 Task: Look for space in Cagliari, Italy from 15th June, 2023 to 21st June, 2023 for 5 adults in price range Rs.14000 to Rs.25000. Place can be entire place with 3 bedrooms having 3 beds and 3 bathrooms. Property type can be house, flat, guest house. Booking option can be shelf check-in. Required host language is English.
Action: Mouse moved to (432, 70)
Screenshot: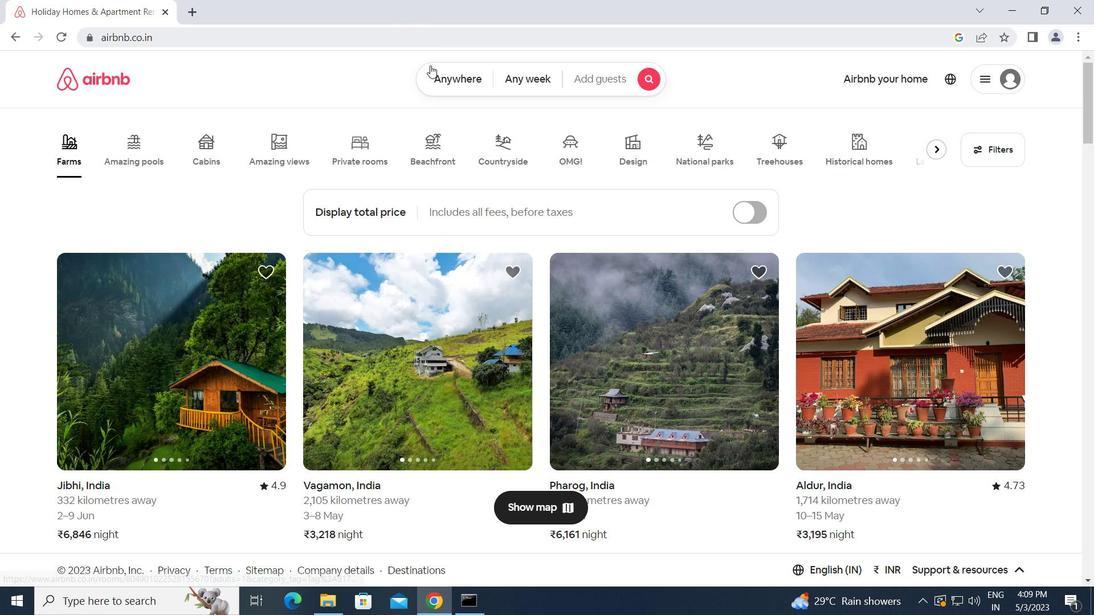 
Action: Mouse pressed left at (432, 70)
Screenshot: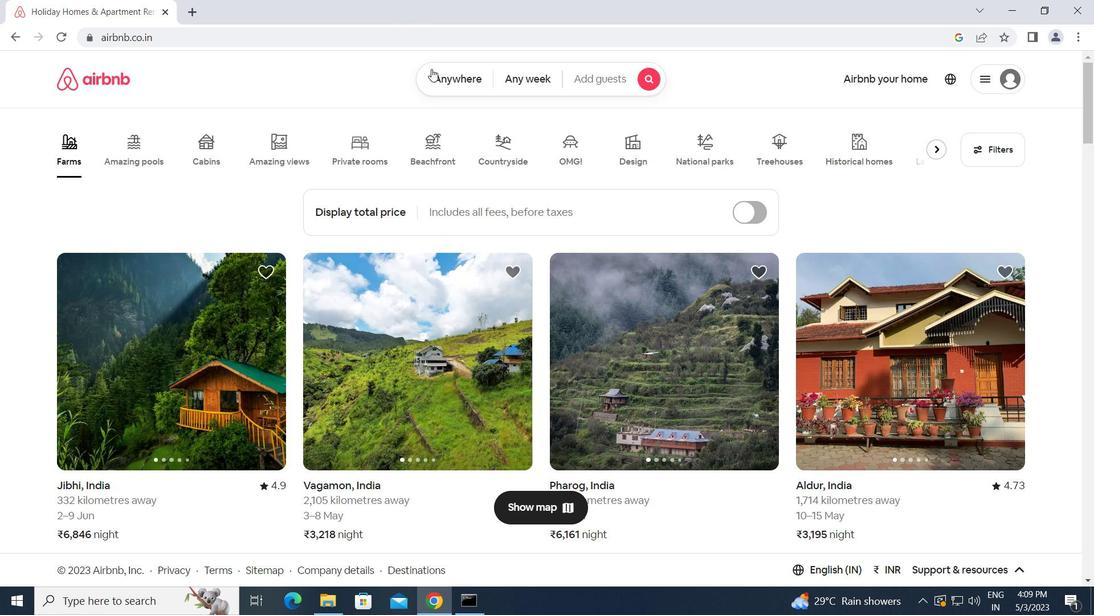 
Action: Mouse moved to (368, 145)
Screenshot: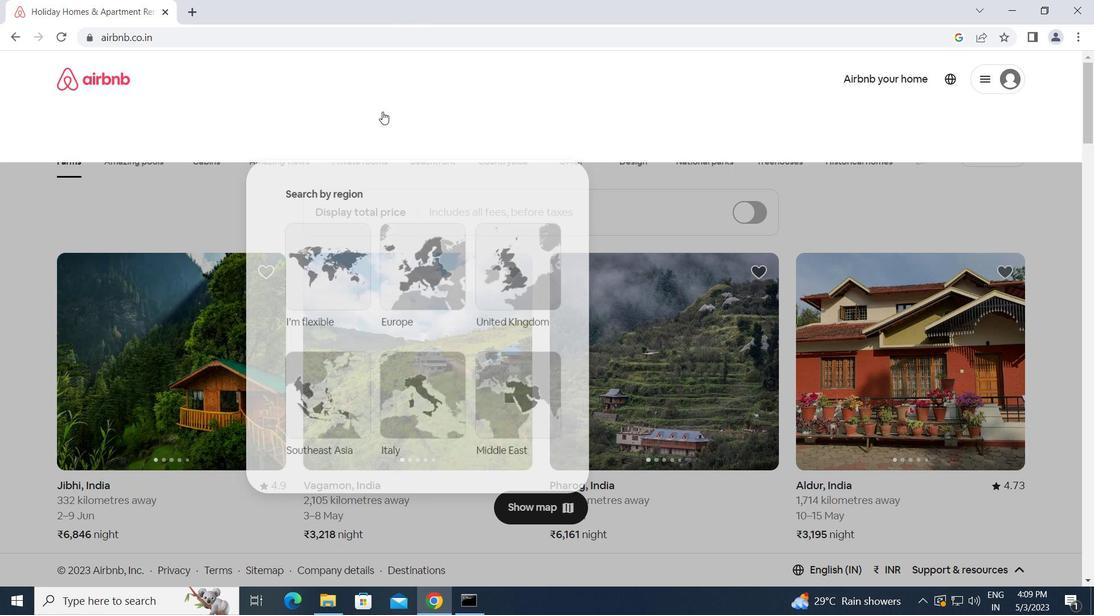 
Action: Mouse pressed left at (368, 145)
Screenshot: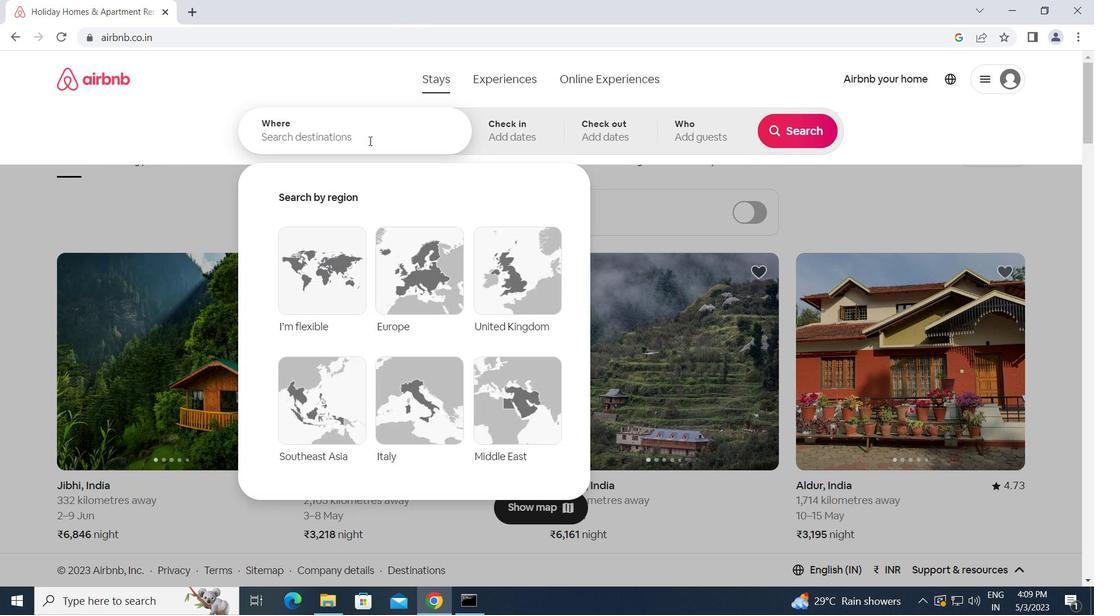 
Action: Mouse moved to (367, 145)
Screenshot: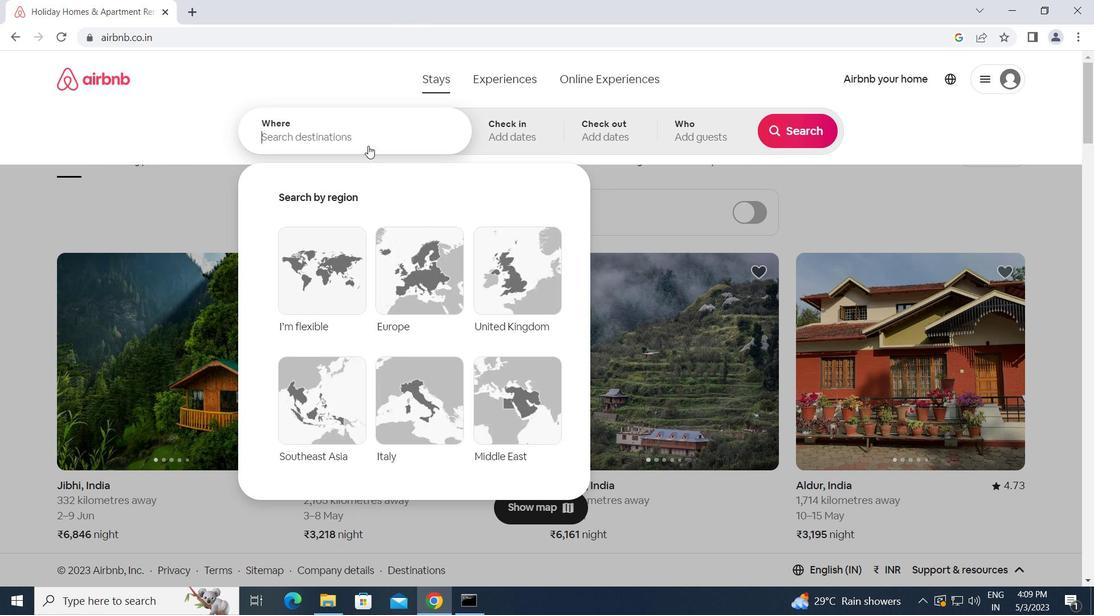 
Action: Key pressed c<Key.caps_lock>agliari,<Key.space><Key.caps_lock>i<Key.caps_lock>taly<Key.enter>
Screenshot: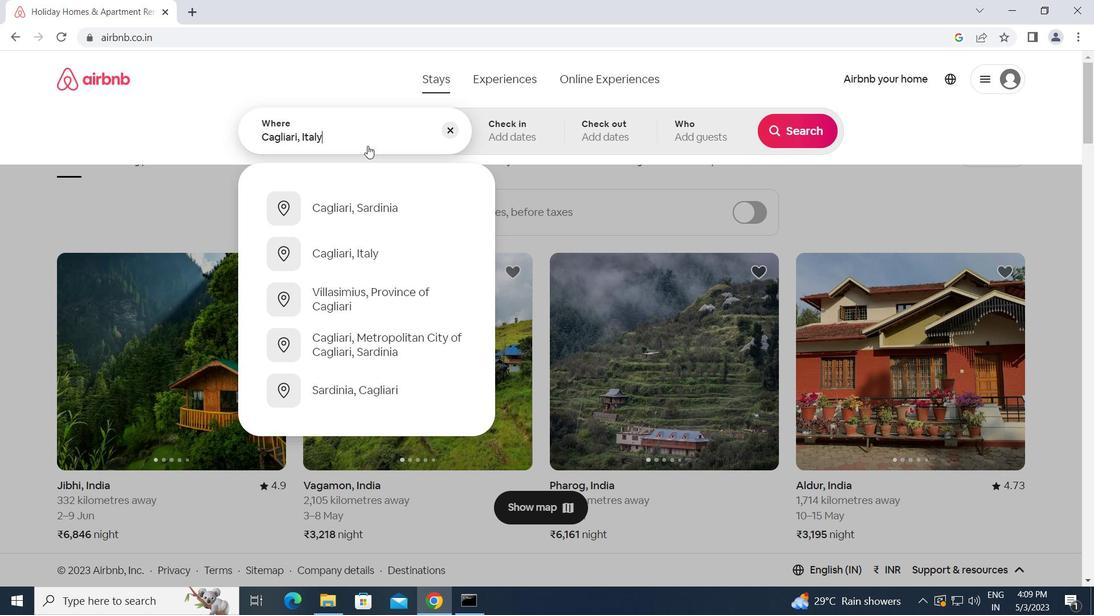 
Action: Mouse moved to (719, 373)
Screenshot: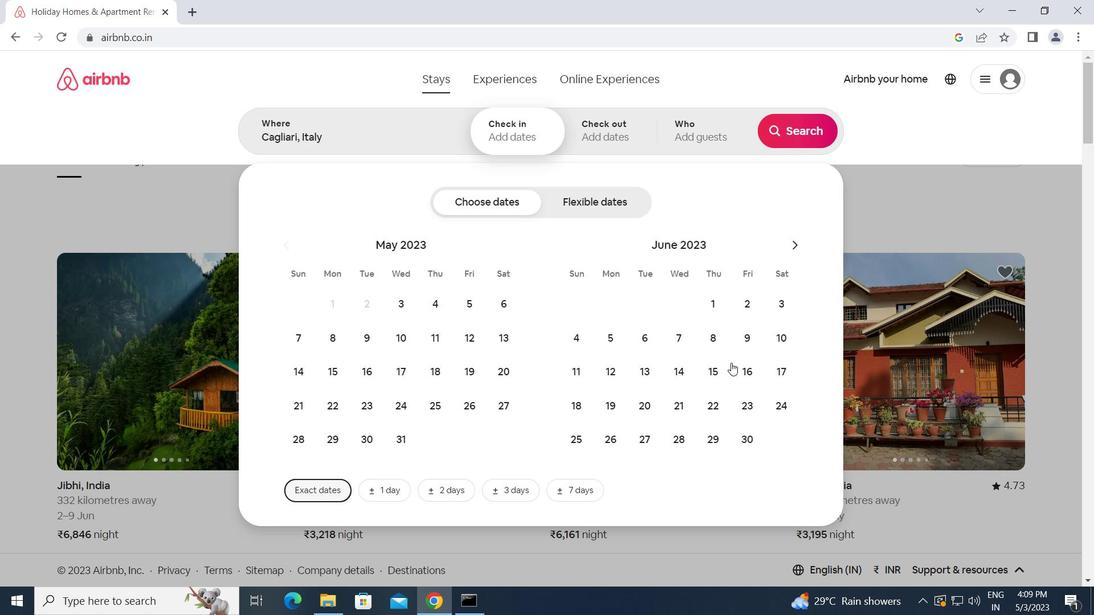 
Action: Mouse pressed left at (719, 373)
Screenshot: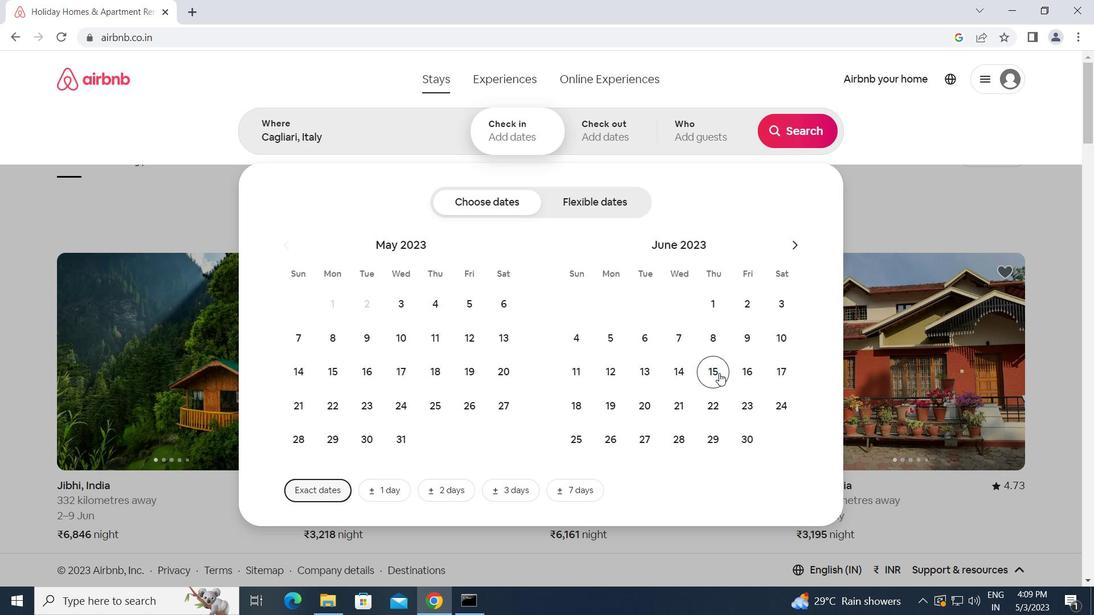 
Action: Mouse moved to (684, 406)
Screenshot: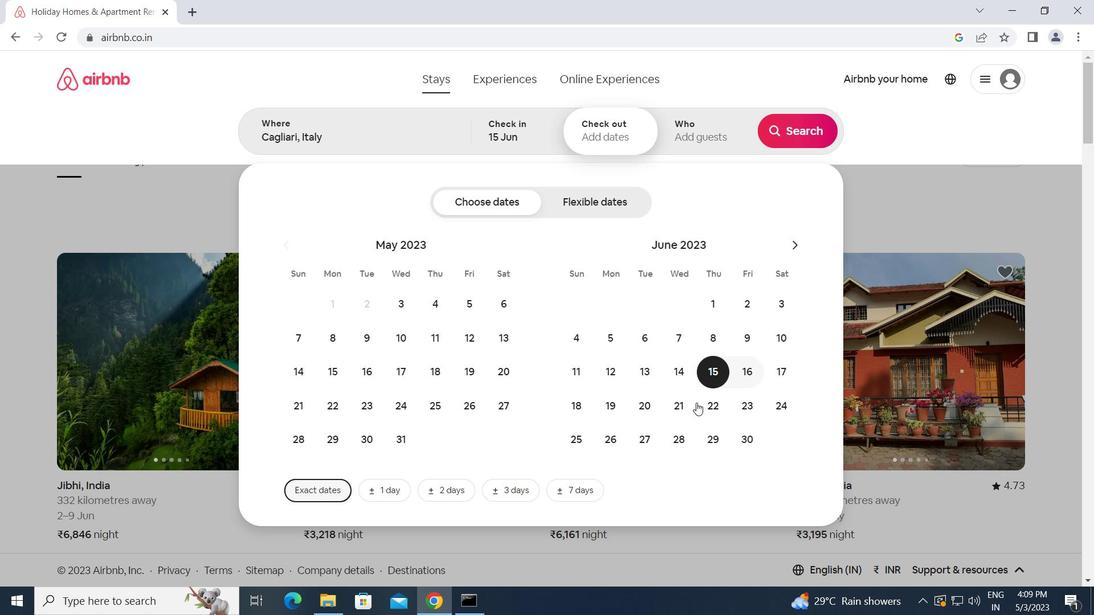 
Action: Mouse pressed left at (684, 406)
Screenshot: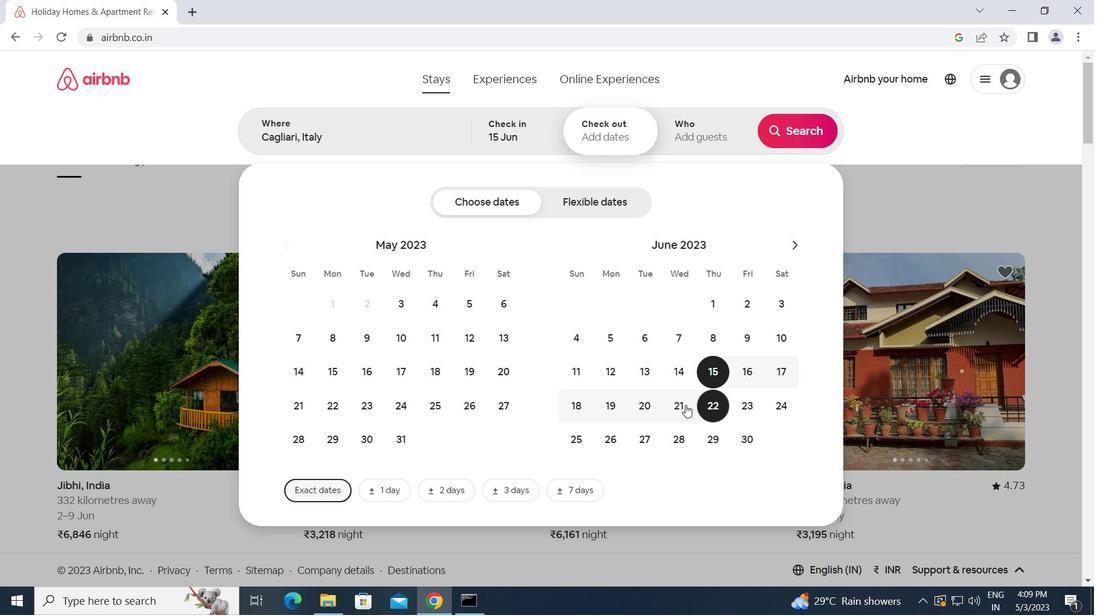
Action: Mouse moved to (716, 144)
Screenshot: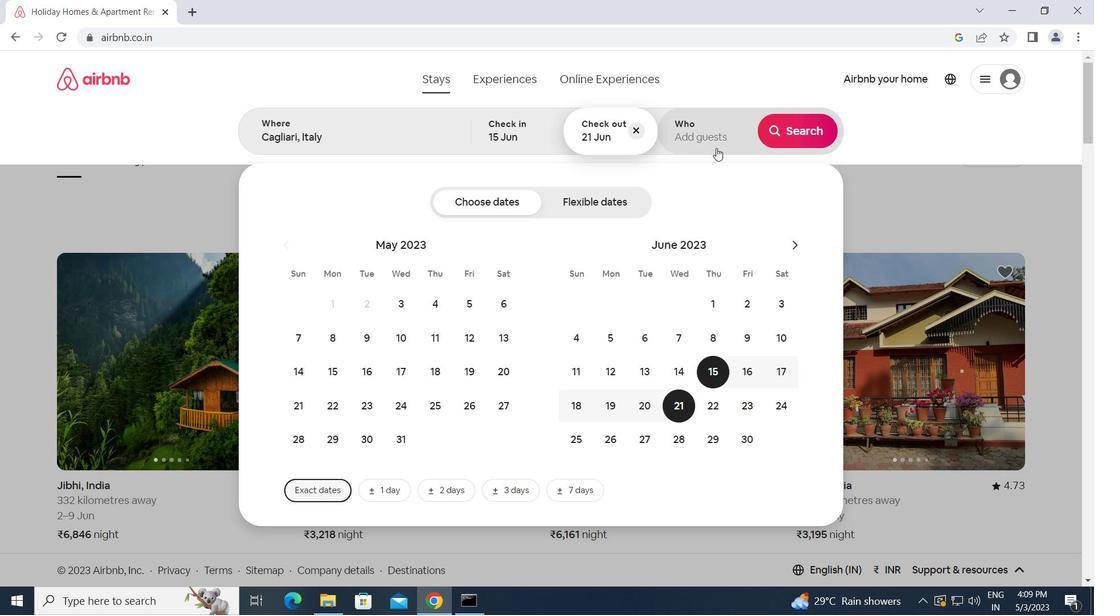 
Action: Mouse pressed left at (716, 144)
Screenshot: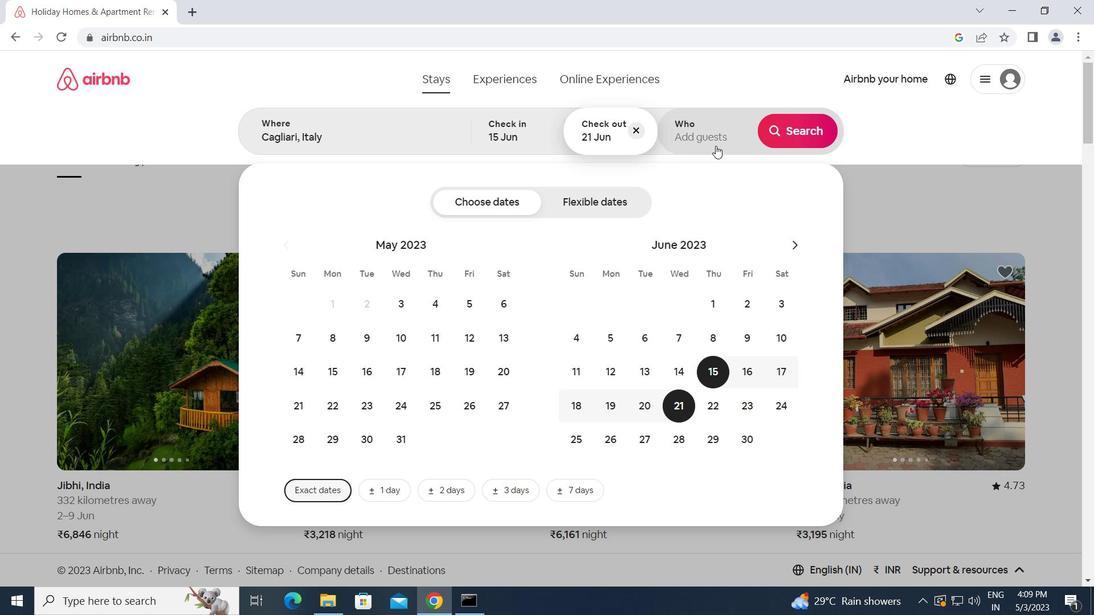 
Action: Mouse moved to (805, 195)
Screenshot: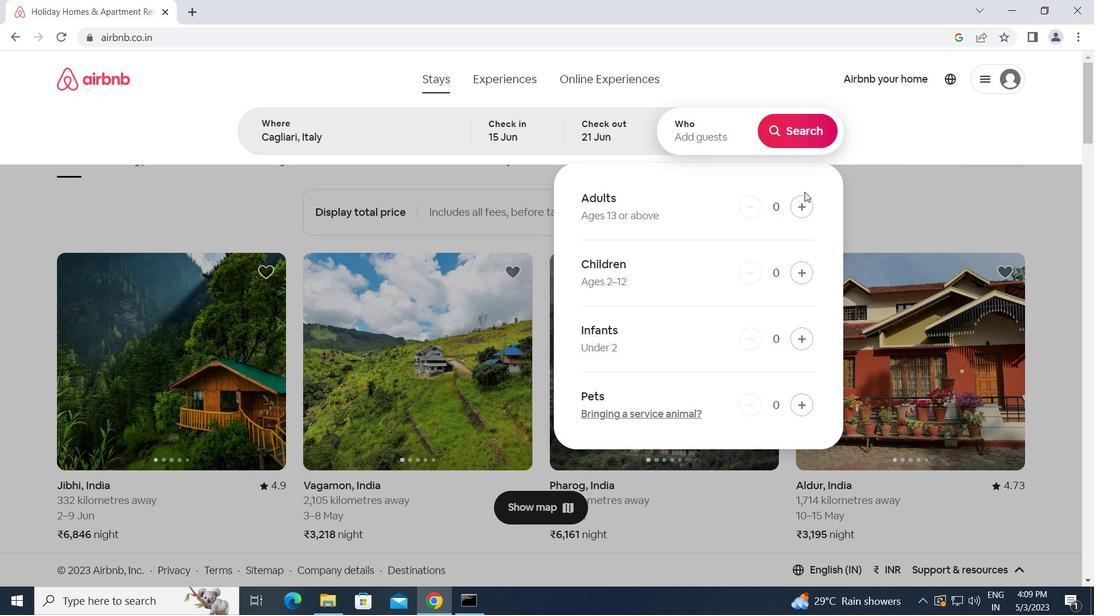 
Action: Mouse pressed left at (805, 195)
Screenshot: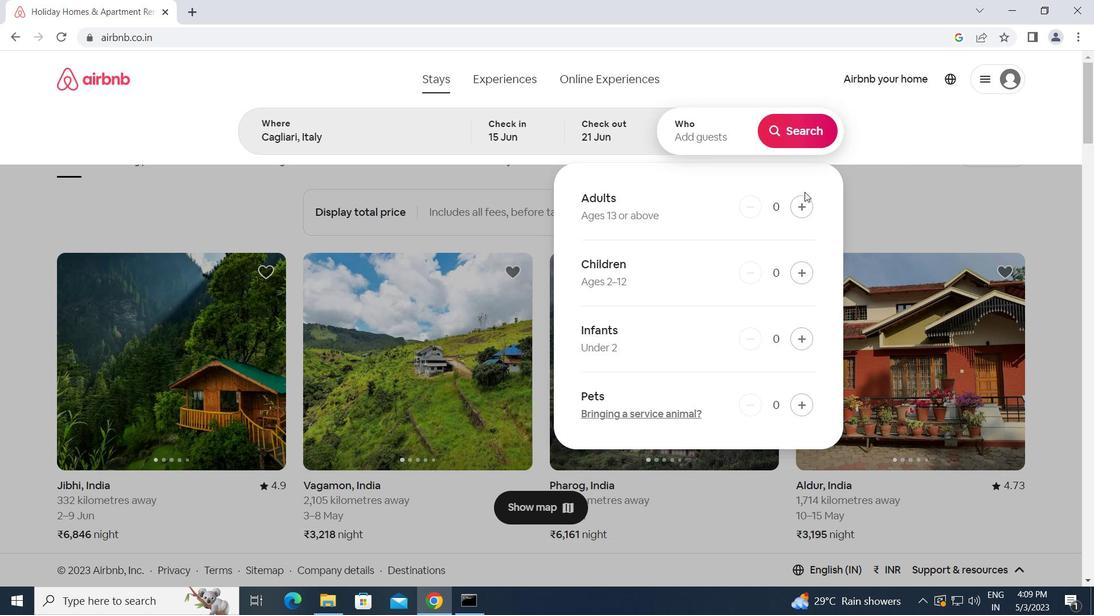 
Action: Mouse moved to (805, 205)
Screenshot: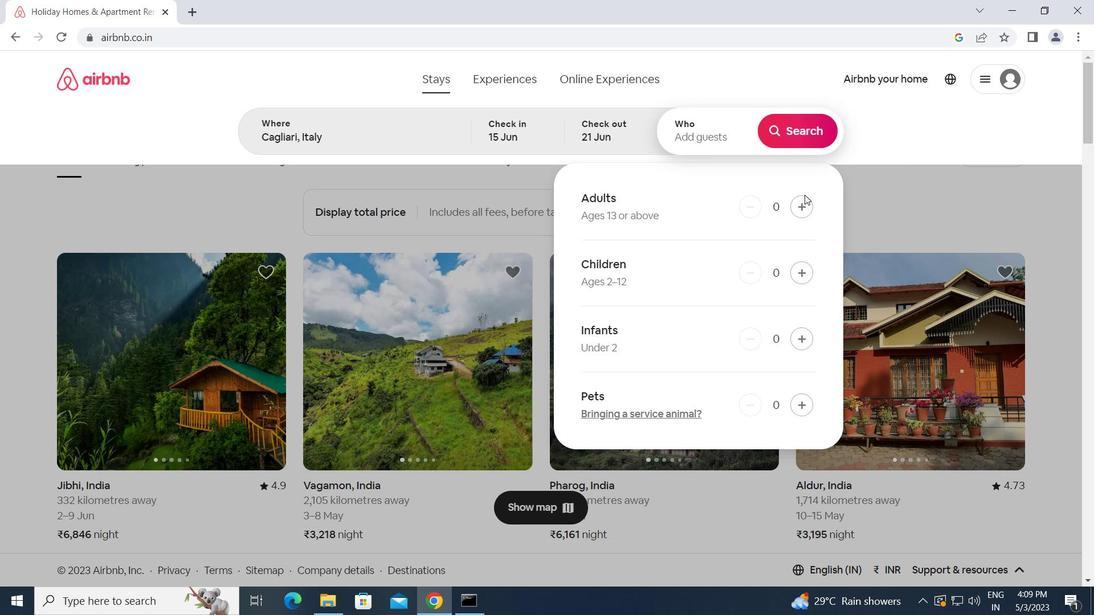
Action: Mouse pressed left at (805, 205)
Screenshot: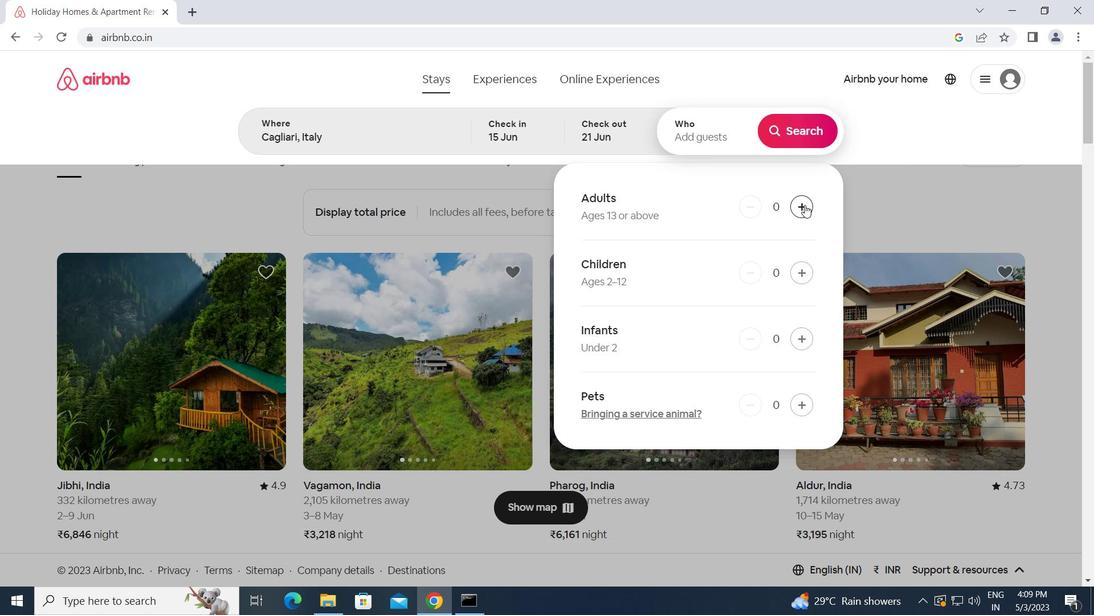 
Action: Mouse pressed left at (805, 205)
Screenshot: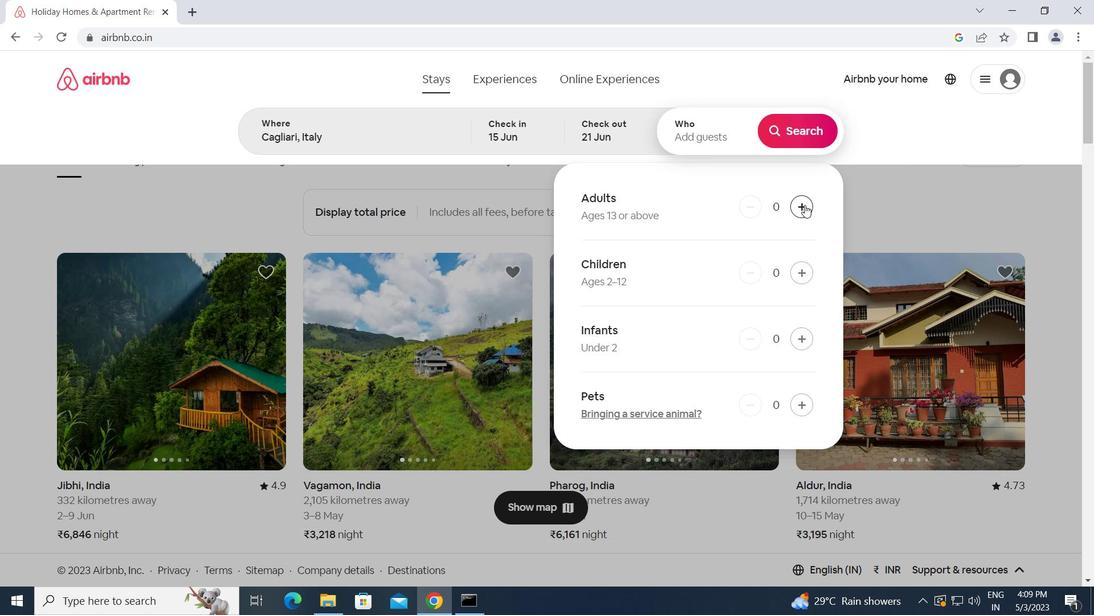 
Action: Mouse pressed left at (805, 205)
Screenshot: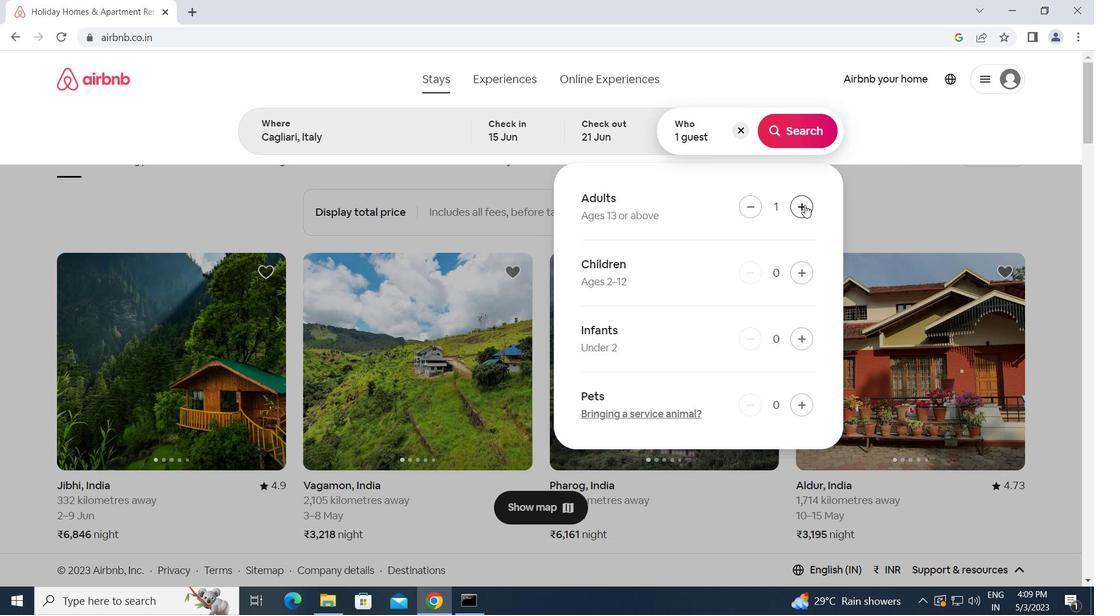
Action: Mouse pressed left at (805, 205)
Screenshot: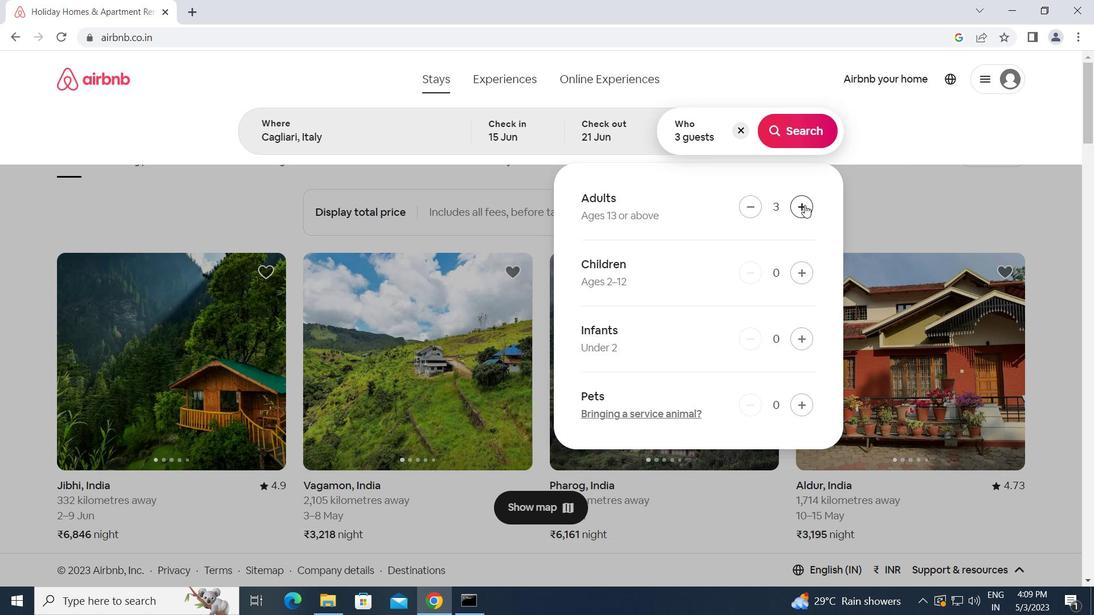 
Action: Mouse pressed left at (805, 205)
Screenshot: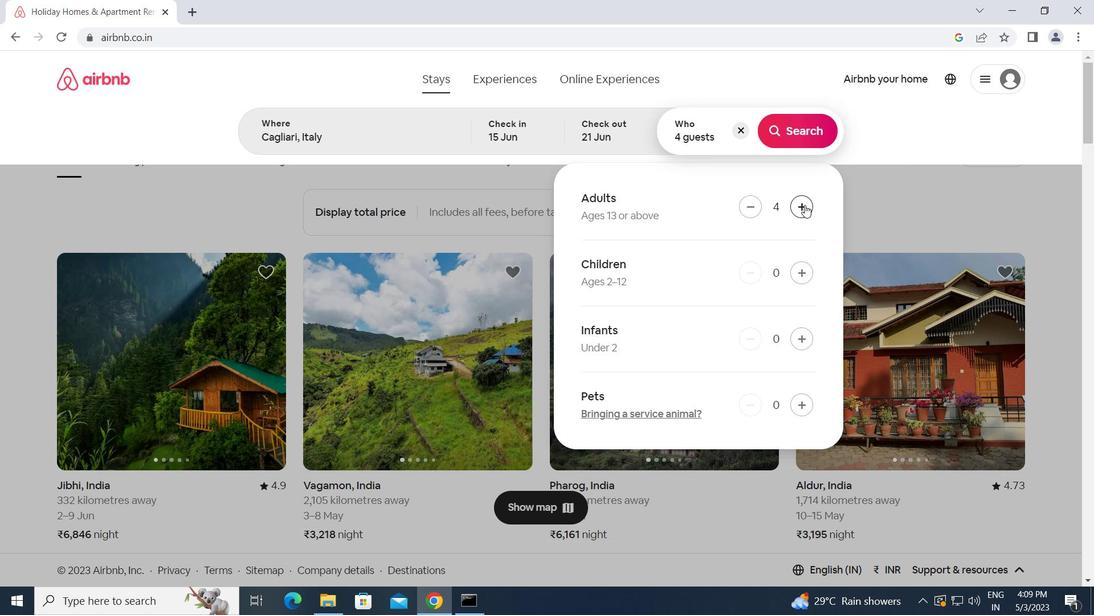 
Action: Mouse moved to (797, 136)
Screenshot: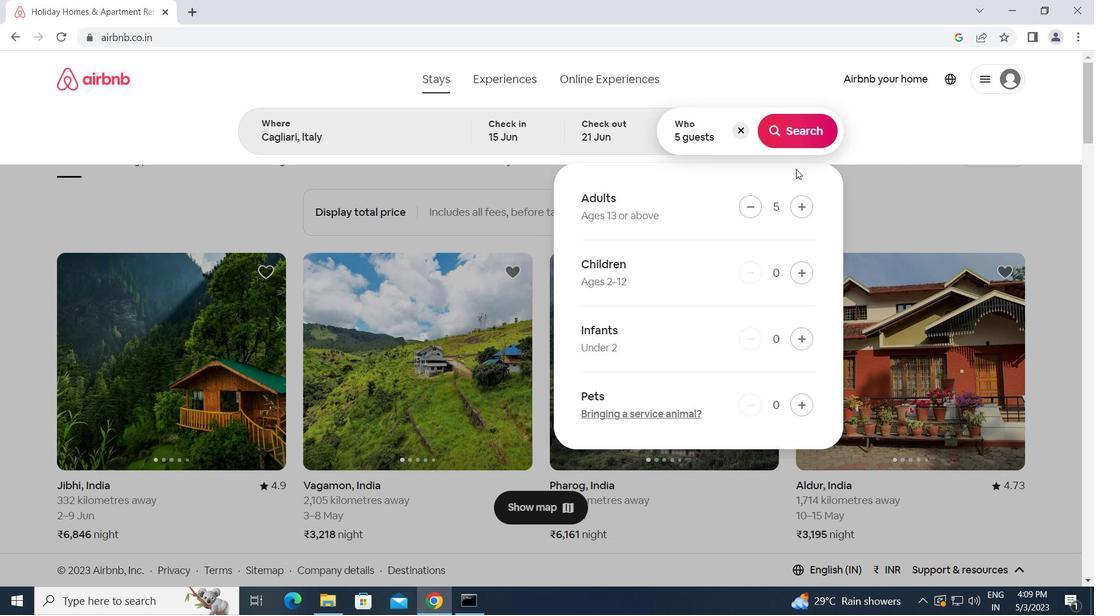 
Action: Mouse pressed left at (797, 136)
Screenshot: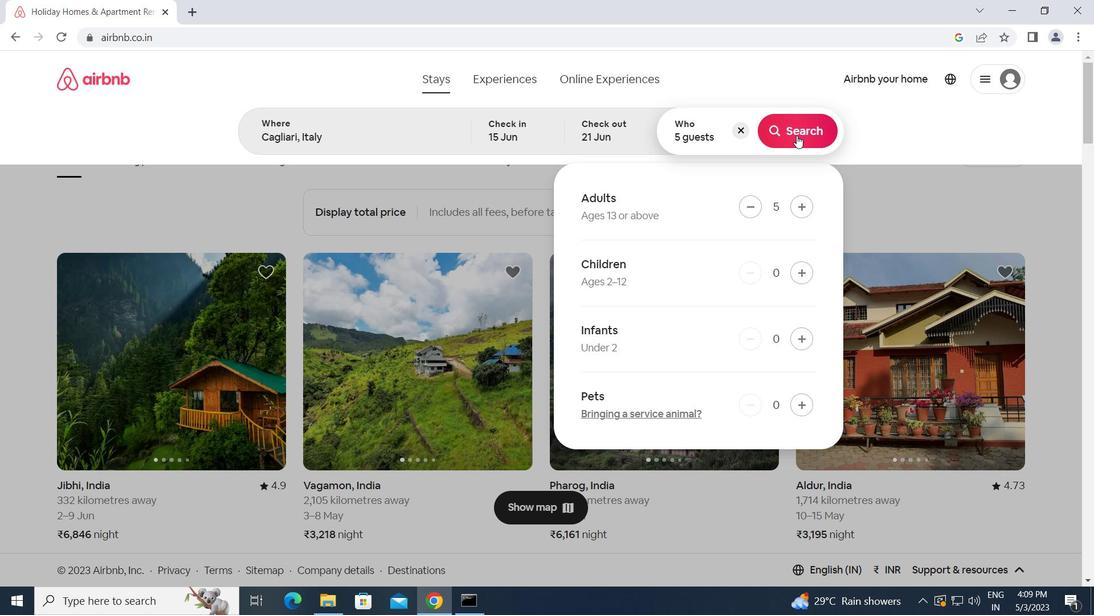 
Action: Mouse moved to (1033, 139)
Screenshot: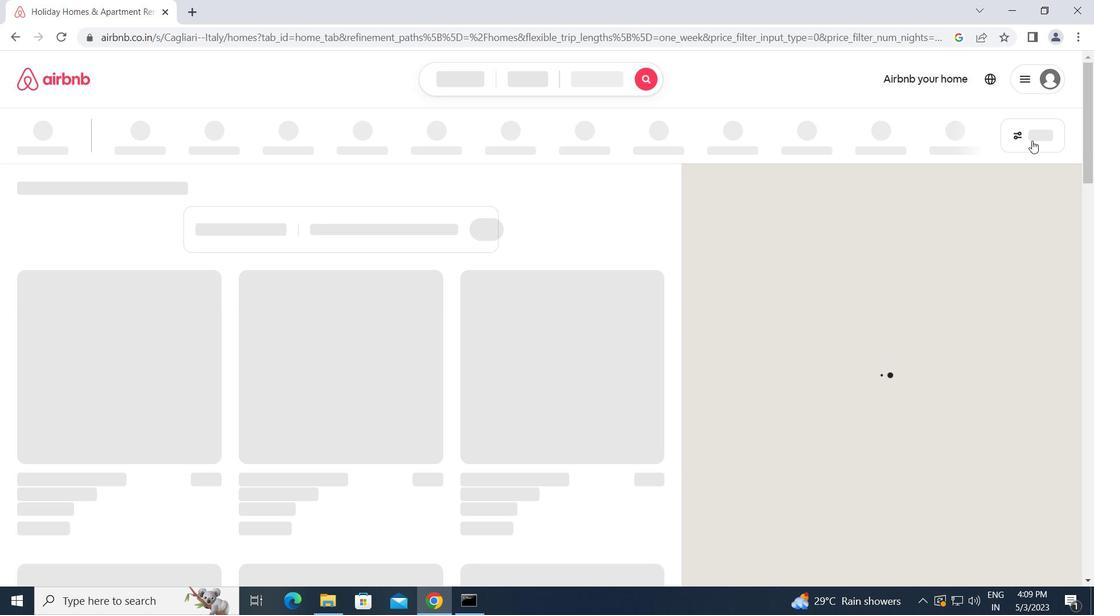 
Action: Mouse pressed left at (1033, 139)
Screenshot: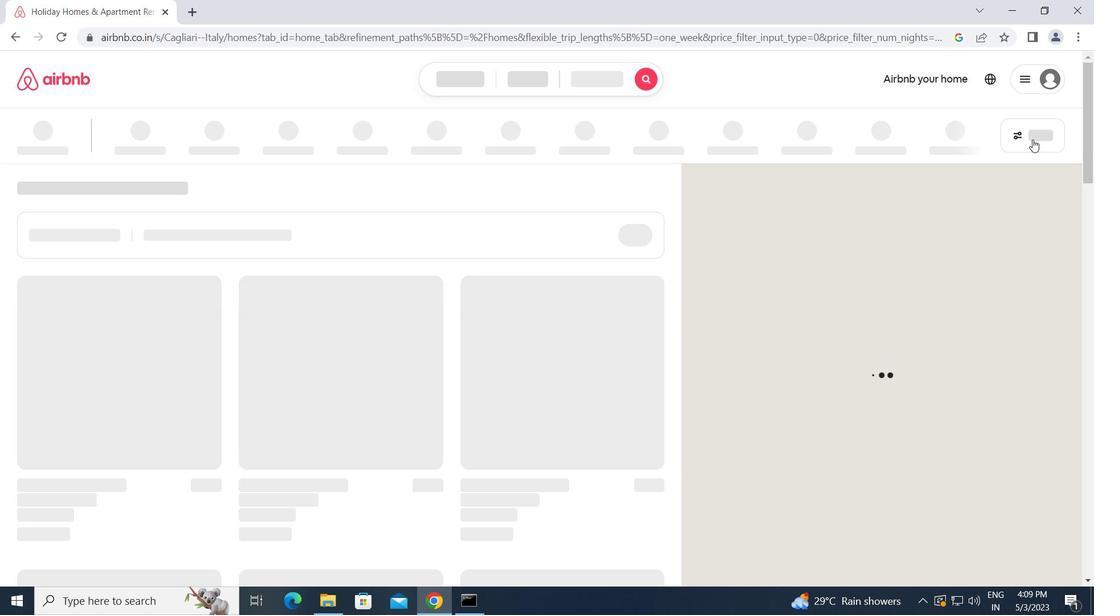 
Action: Mouse moved to (359, 320)
Screenshot: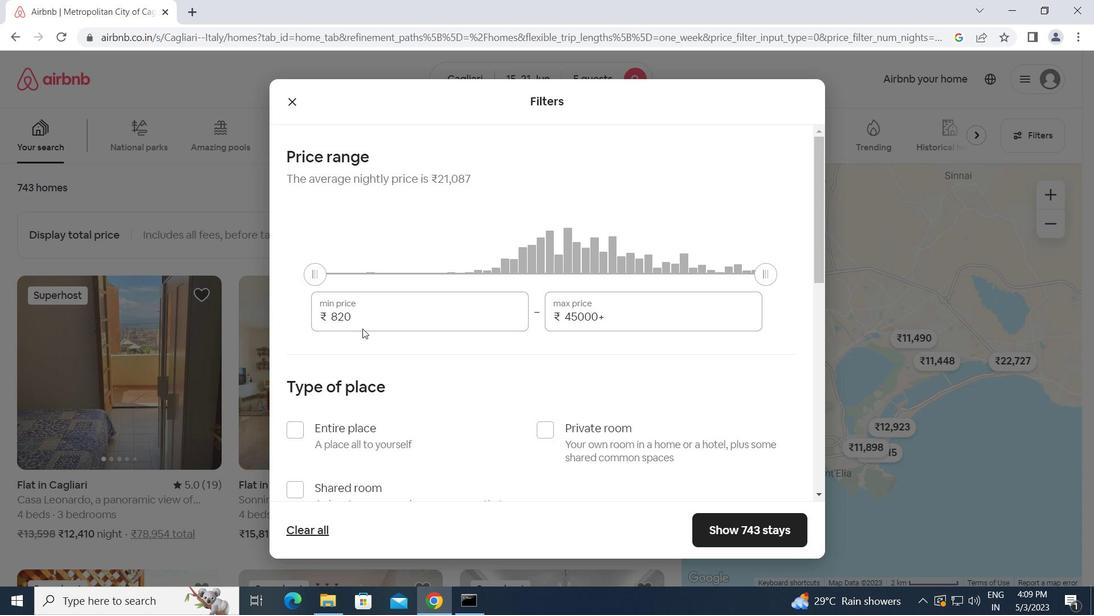 
Action: Mouse pressed left at (359, 320)
Screenshot: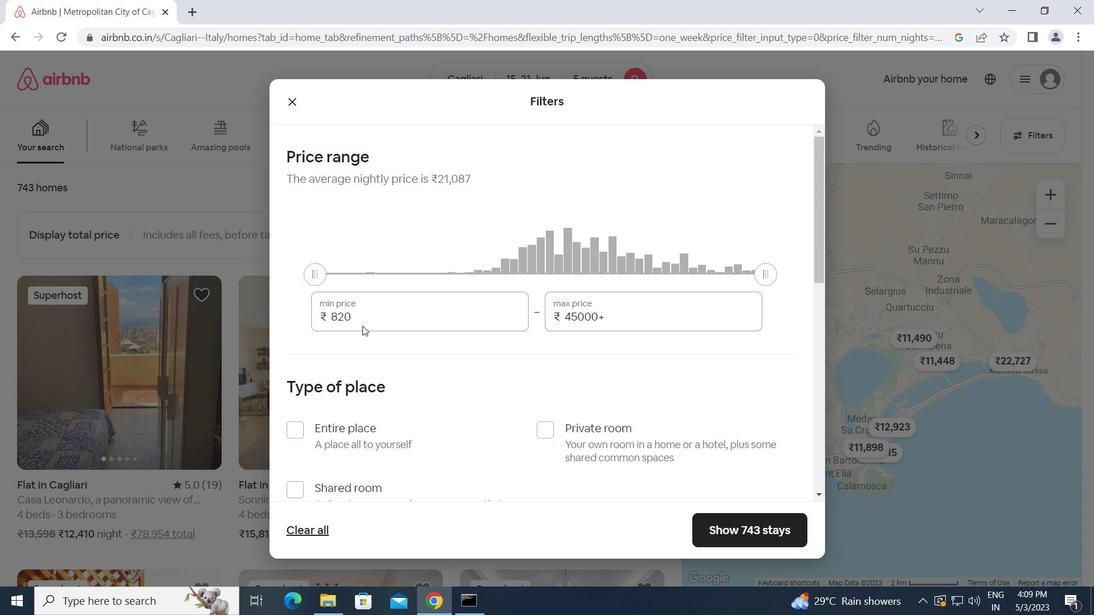 
Action: Mouse moved to (186, 295)
Screenshot: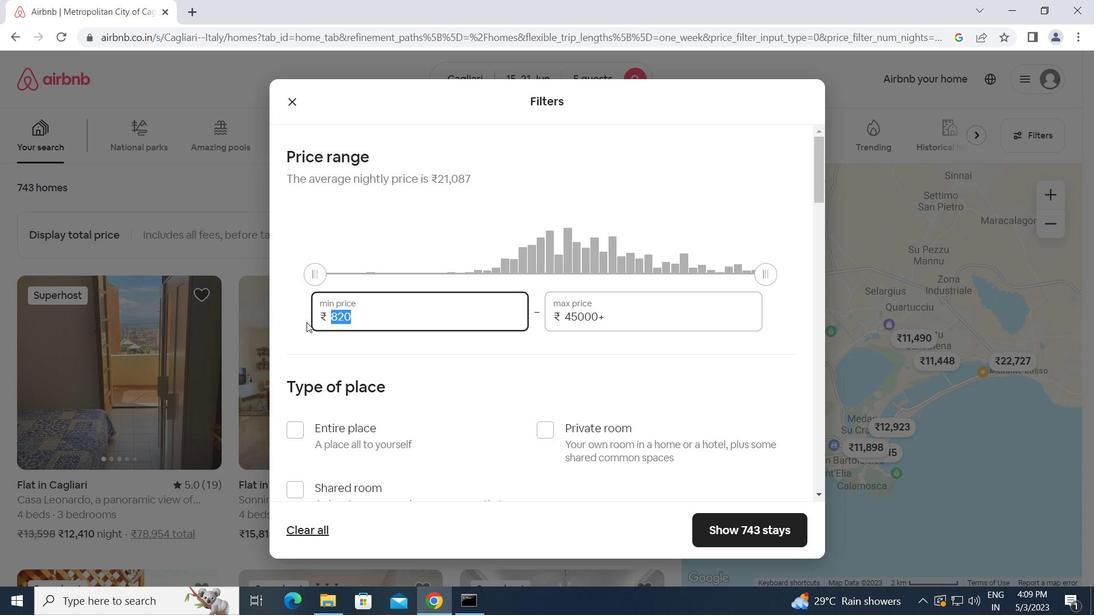 
Action: Key pressed 14000<Key.tab>25000
Screenshot: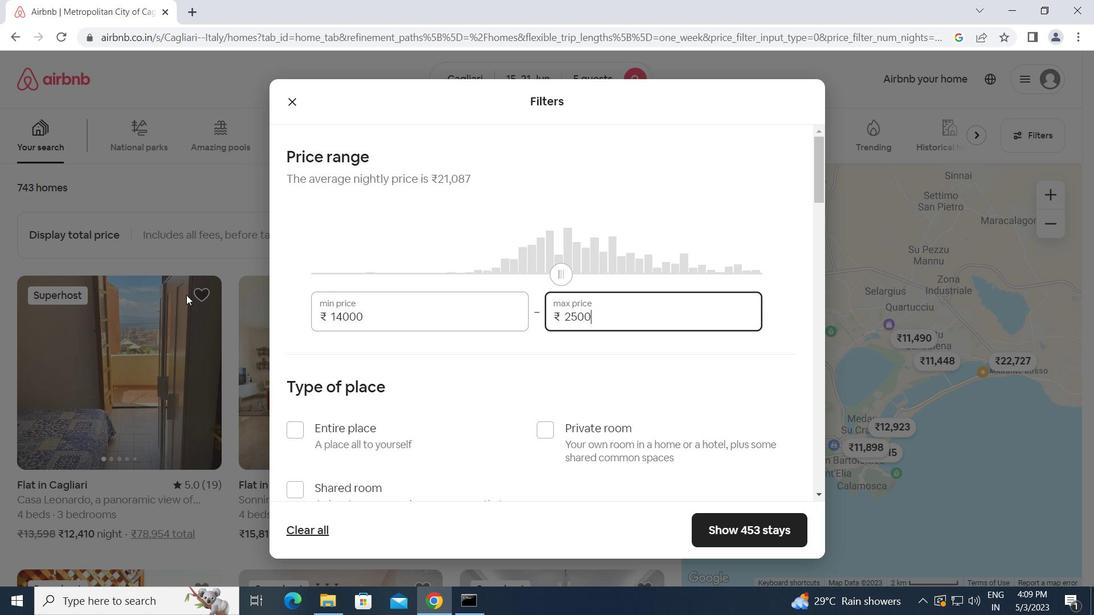 
Action: Mouse moved to (303, 429)
Screenshot: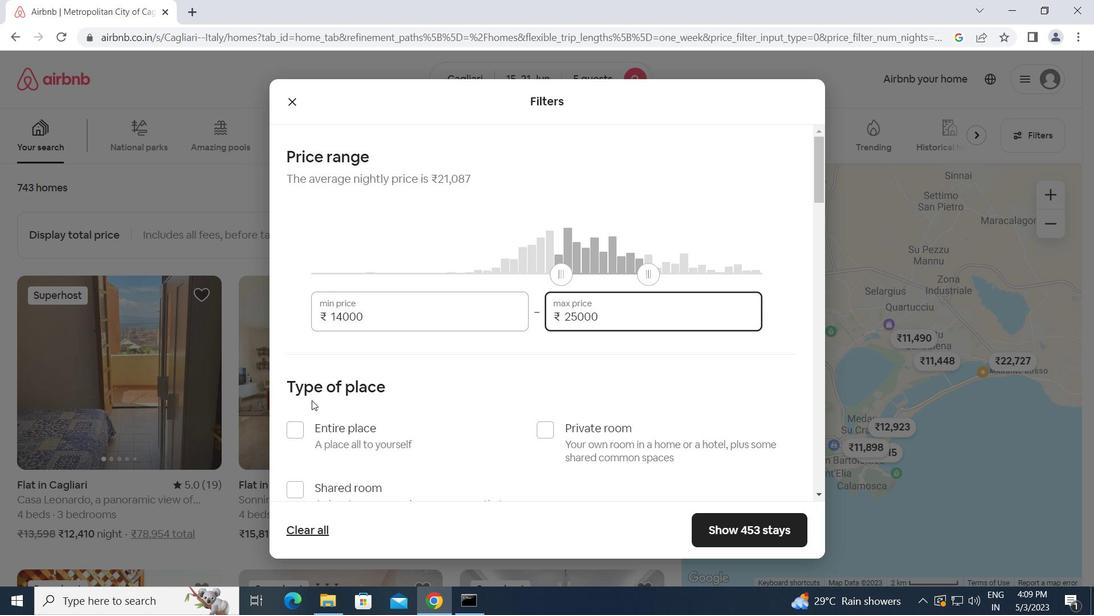 
Action: Mouse pressed left at (303, 429)
Screenshot: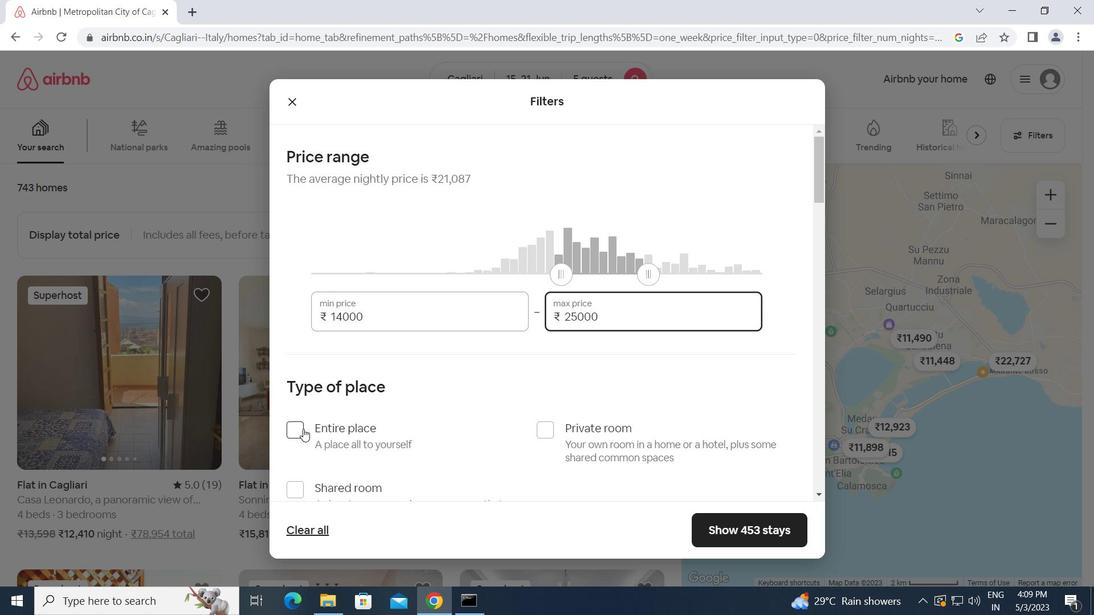 
Action: Mouse moved to (498, 401)
Screenshot: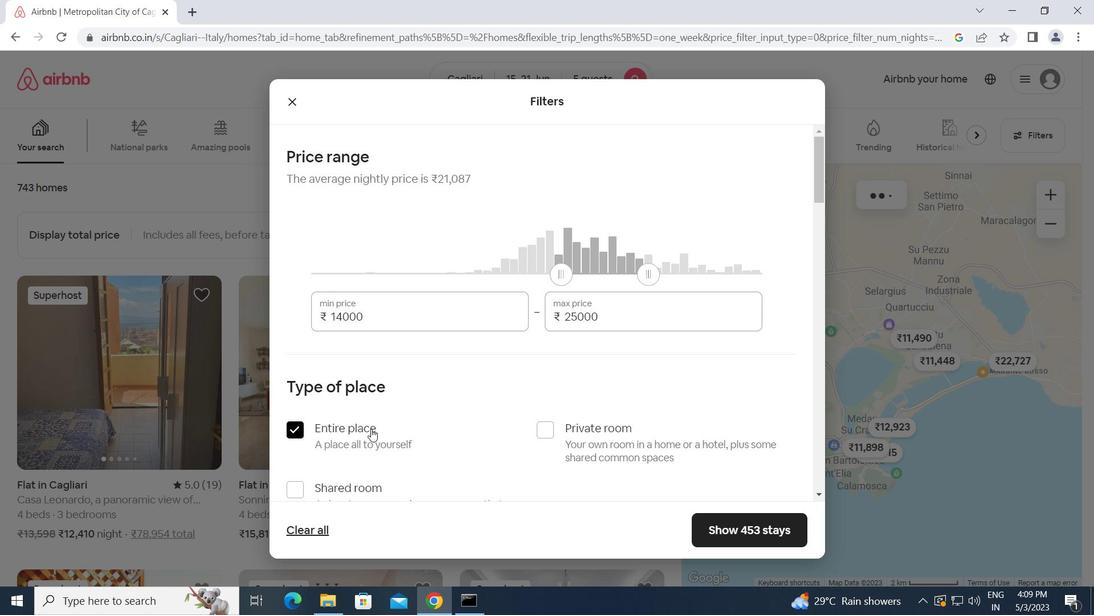 
Action: Mouse scrolled (498, 400) with delta (0, 0)
Screenshot: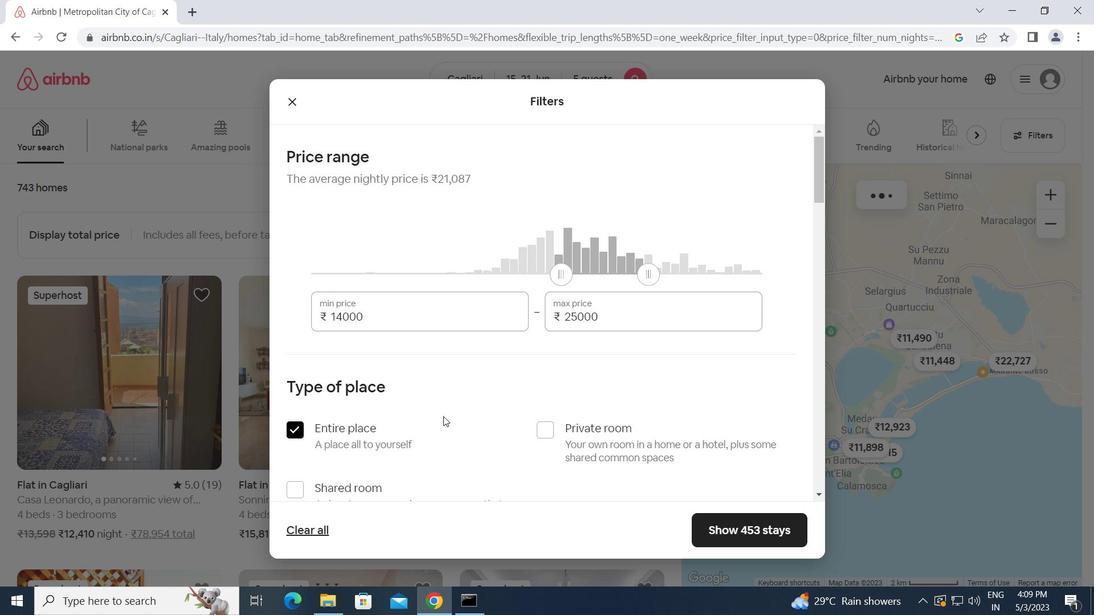 
Action: Mouse scrolled (498, 400) with delta (0, 0)
Screenshot: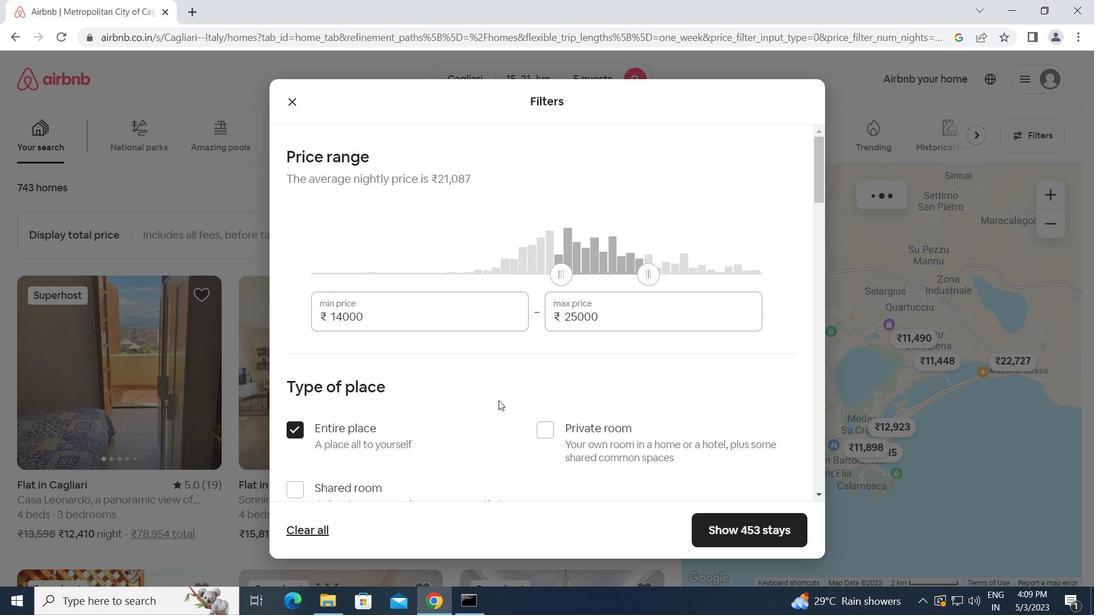 
Action: Mouse scrolled (498, 400) with delta (0, 0)
Screenshot: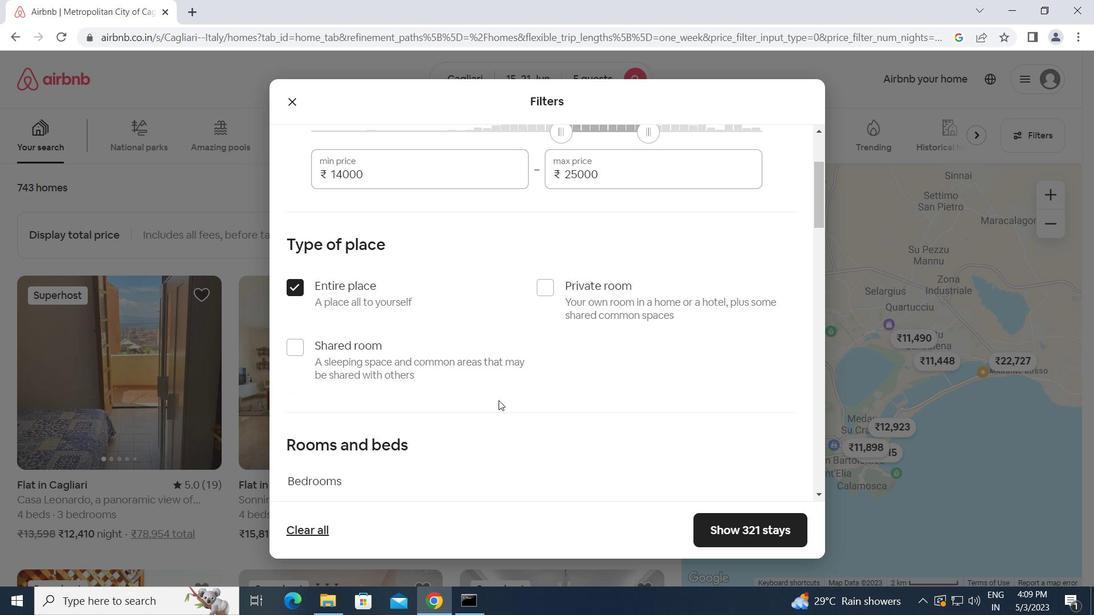 
Action: Mouse scrolled (498, 400) with delta (0, 0)
Screenshot: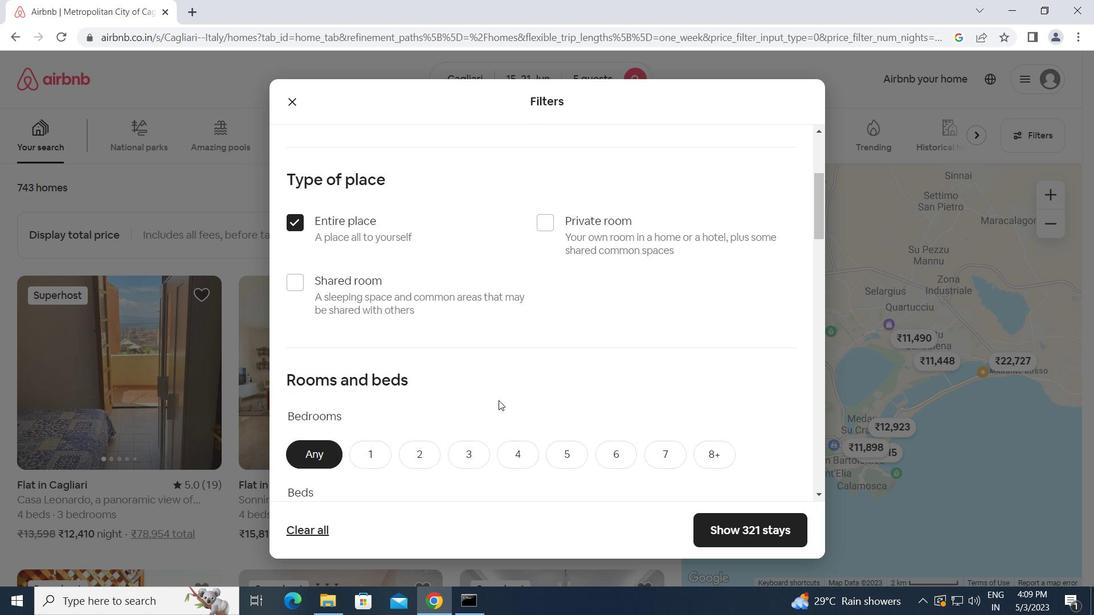 
Action: Mouse scrolled (498, 400) with delta (0, 0)
Screenshot: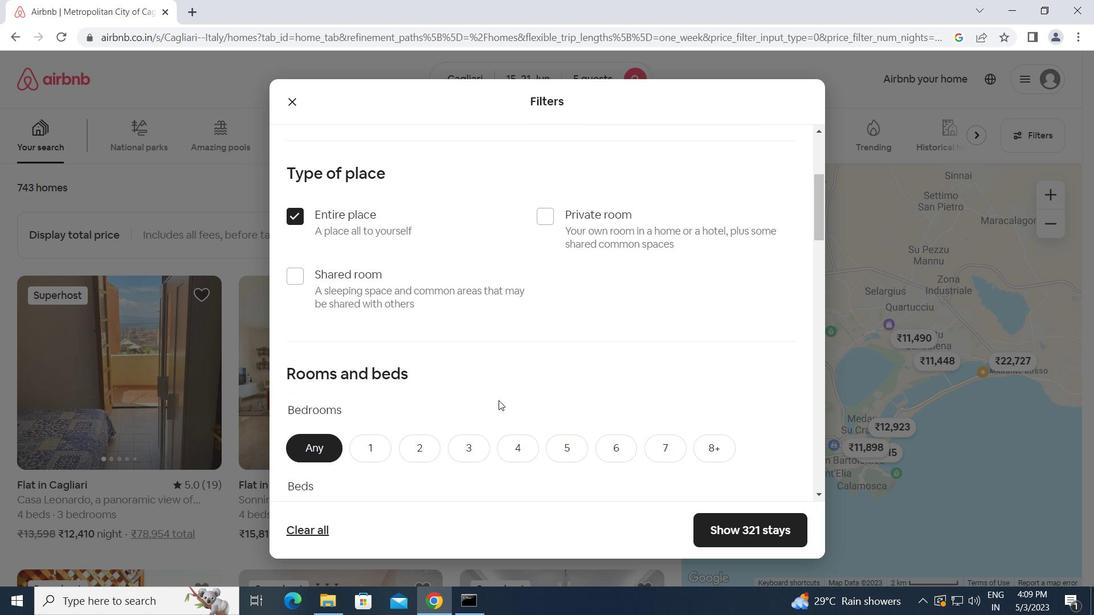 
Action: Mouse moved to (472, 305)
Screenshot: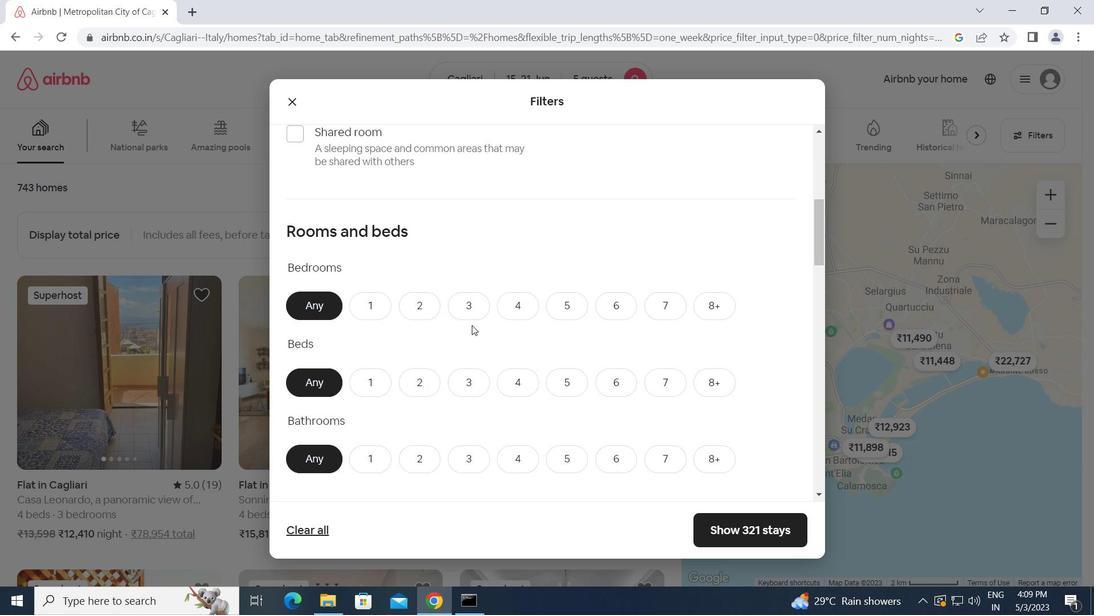 
Action: Mouse pressed left at (472, 305)
Screenshot: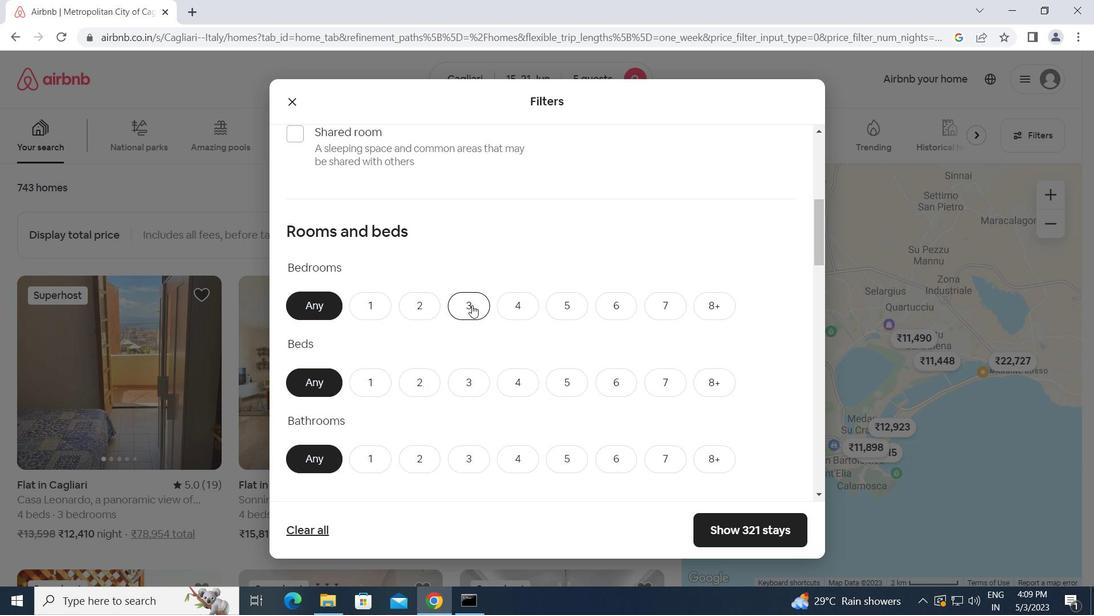 
Action: Mouse moved to (459, 380)
Screenshot: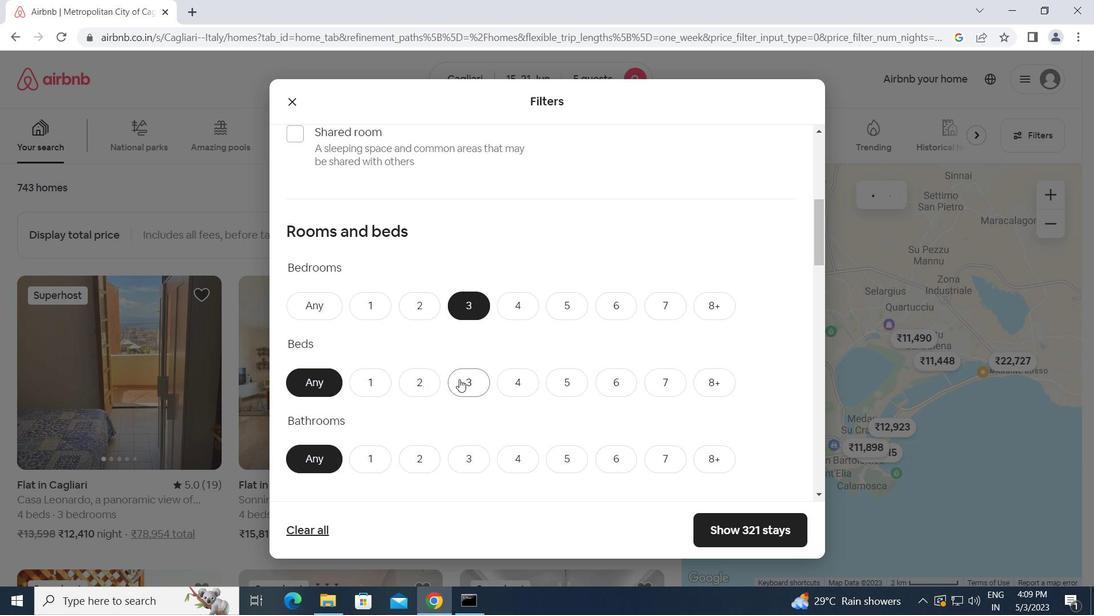 
Action: Mouse pressed left at (459, 380)
Screenshot: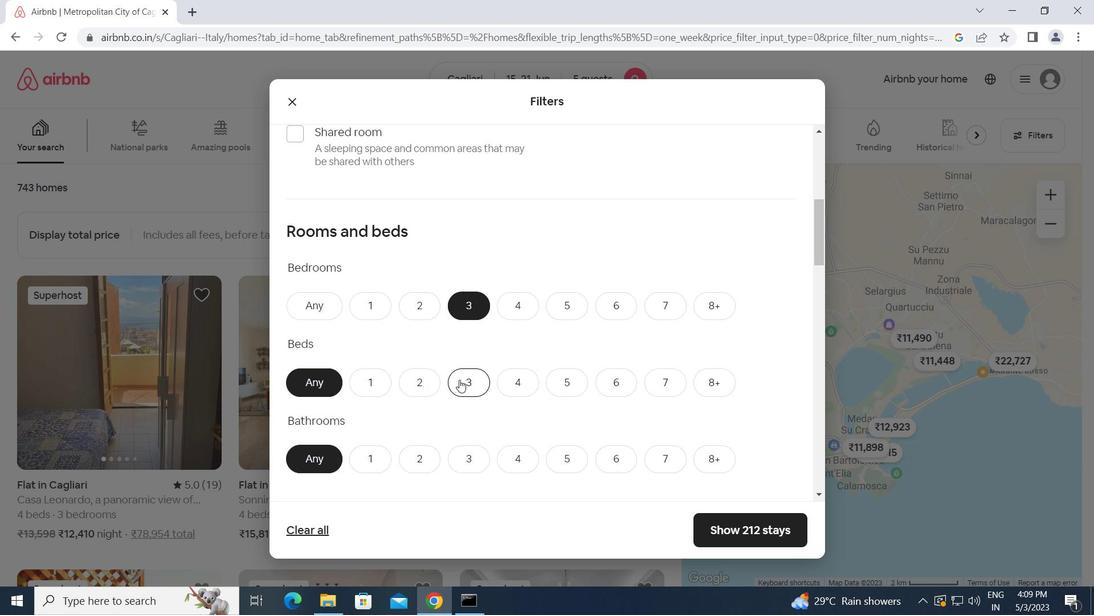 
Action: Mouse moved to (471, 459)
Screenshot: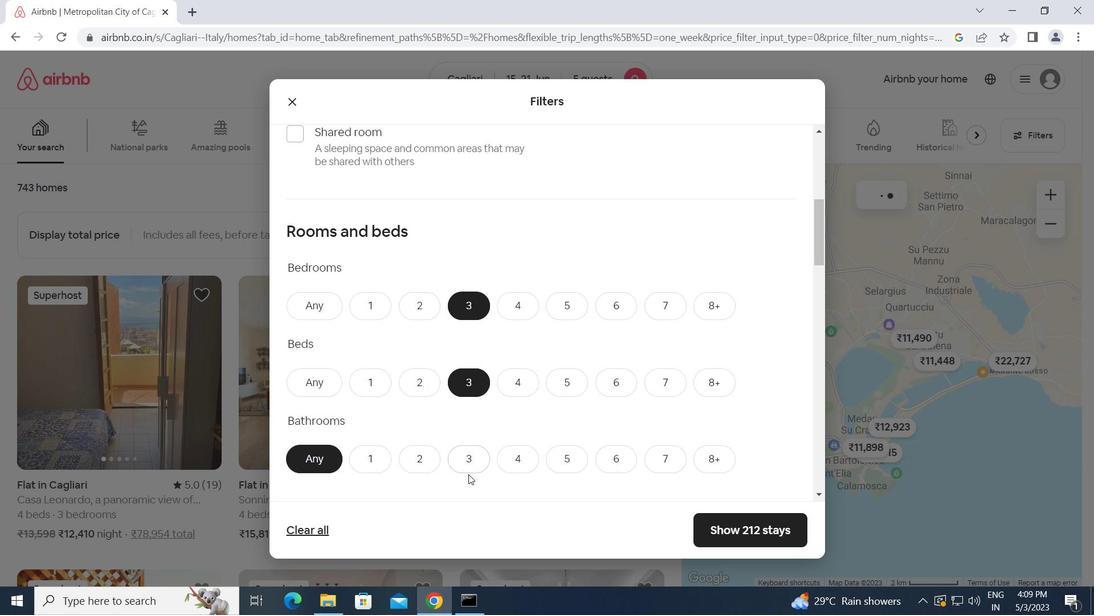 
Action: Mouse pressed left at (471, 459)
Screenshot: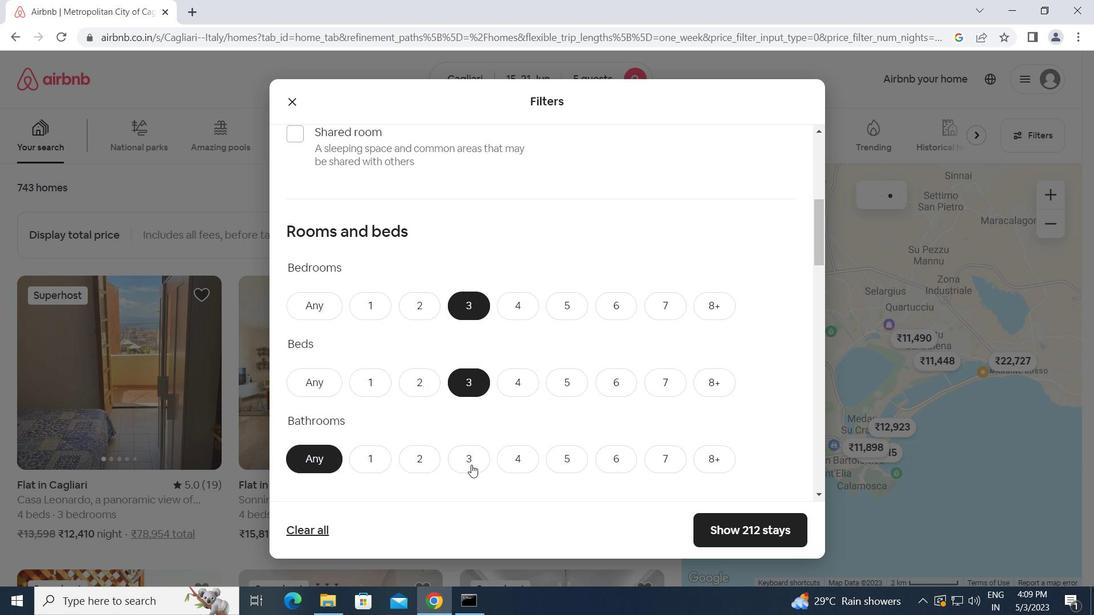 
Action: Mouse moved to (471, 459)
Screenshot: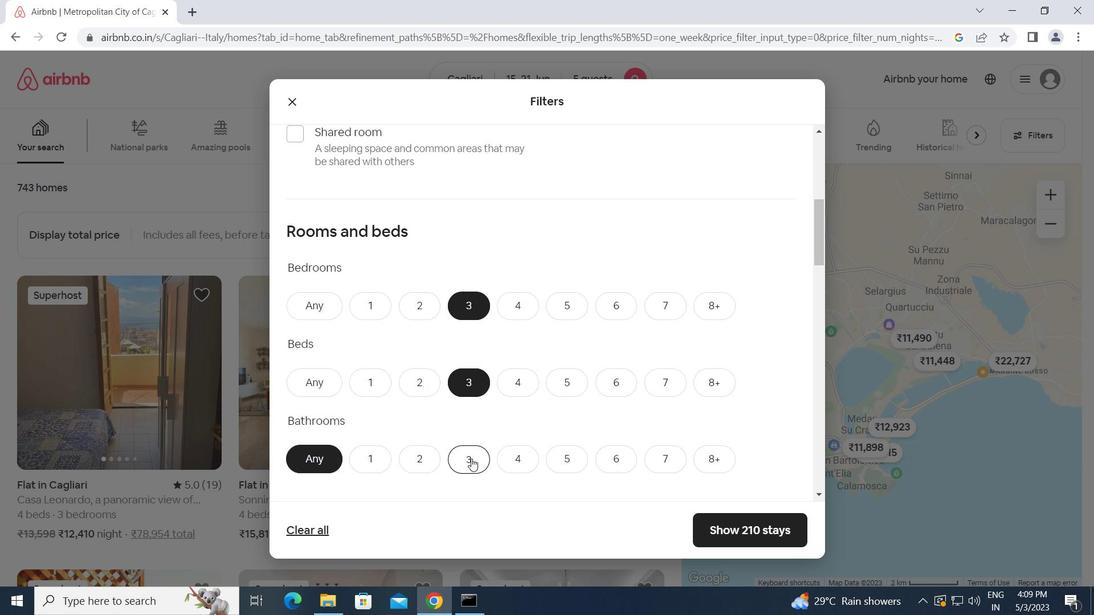 
Action: Mouse scrolled (471, 458) with delta (0, 0)
Screenshot: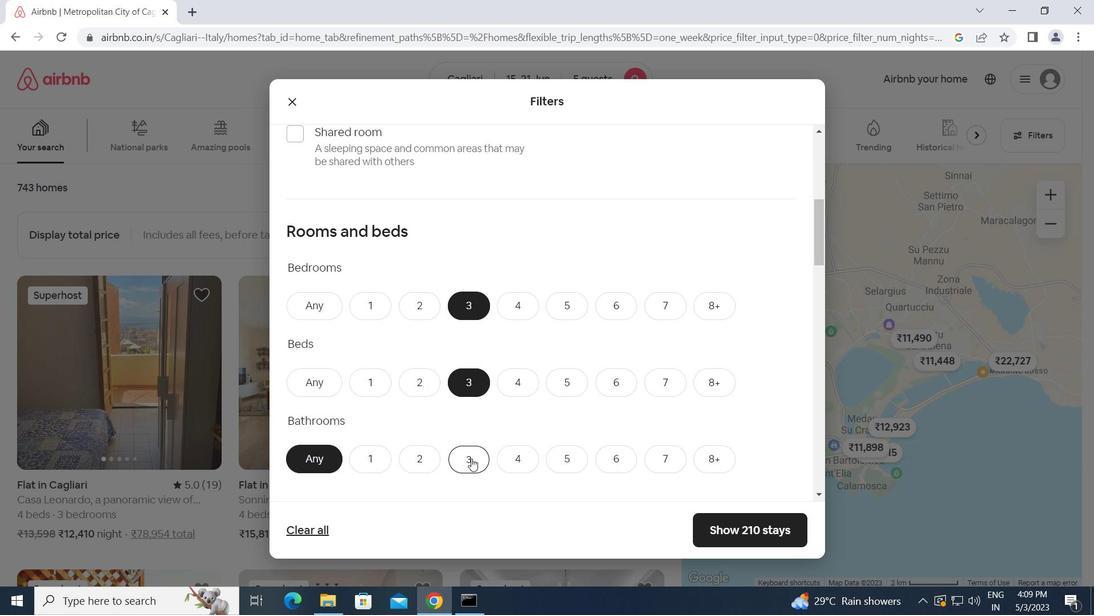 
Action: Mouse scrolled (471, 458) with delta (0, 0)
Screenshot: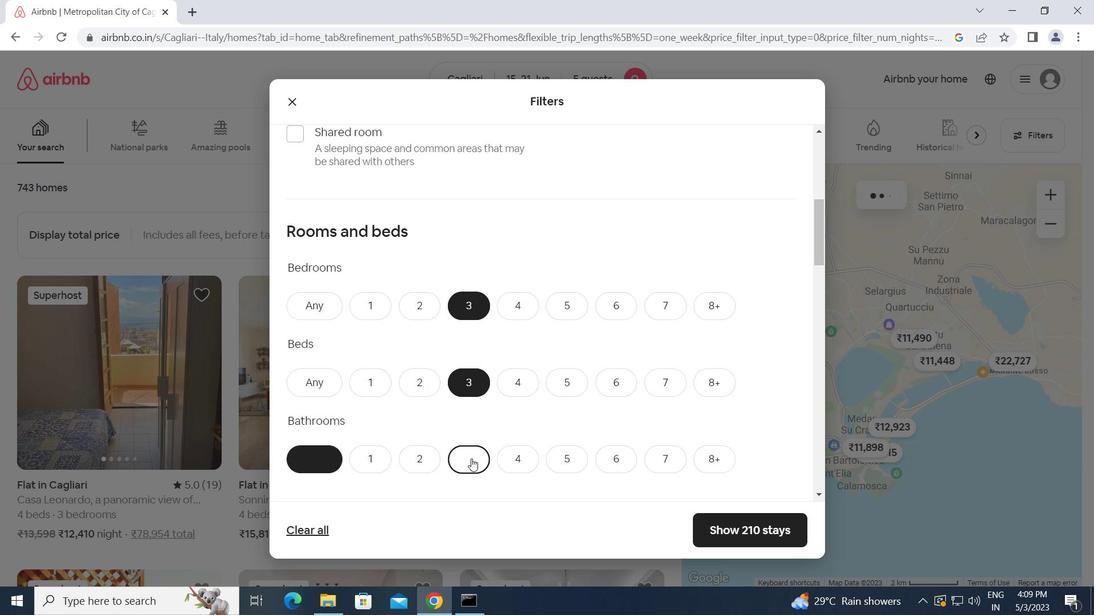 
Action: Mouse moved to (471, 448)
Screenshot: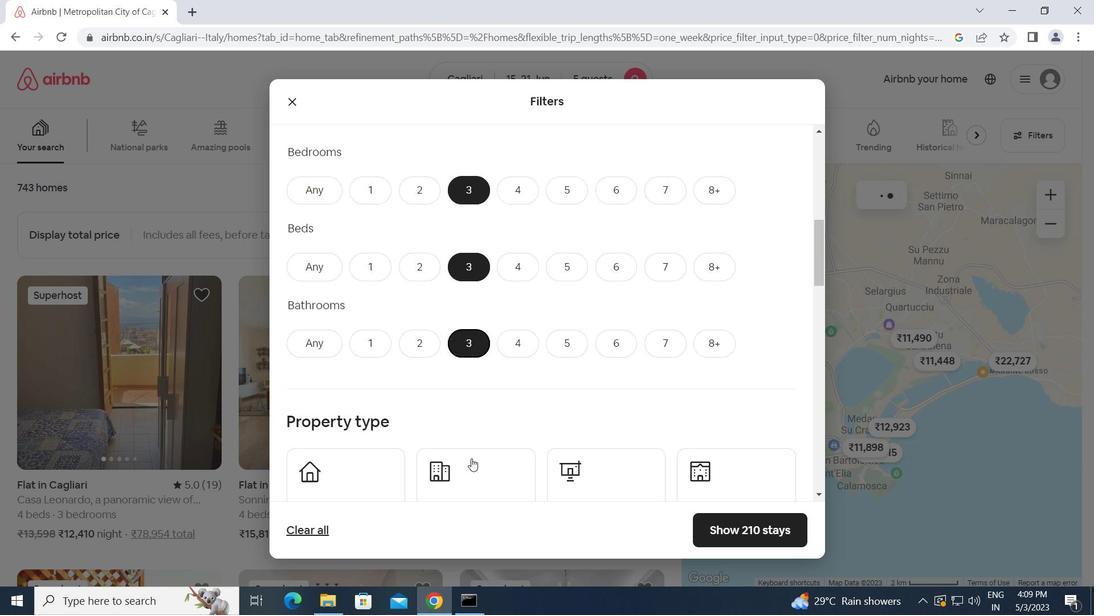 
Action: Mouse scrolled (471, 448) with delta (0, 0)
Screenshot: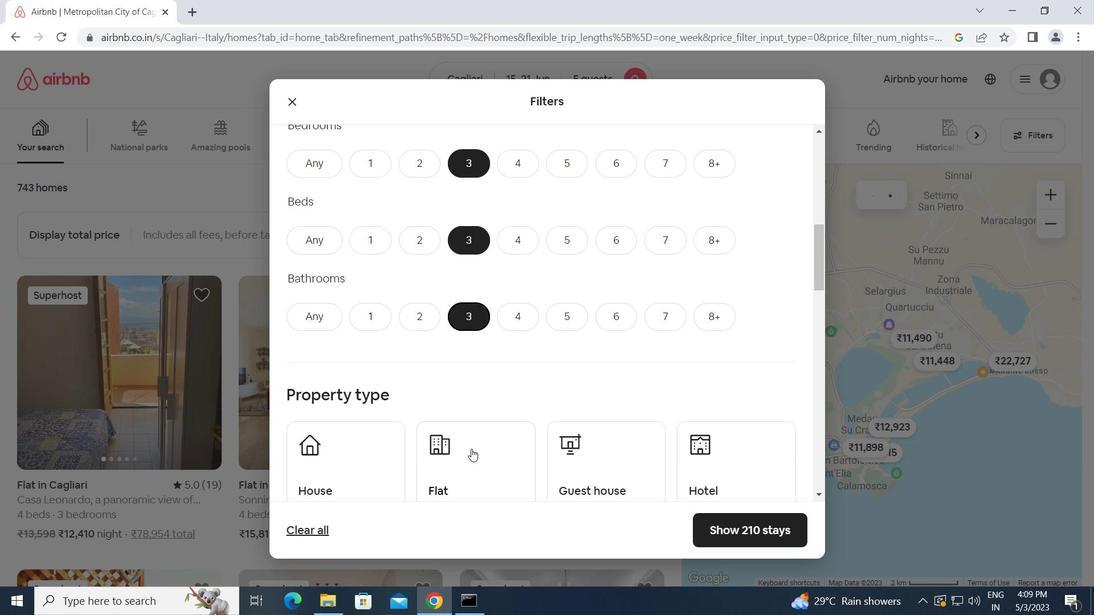 
Action: Mouse moved to (353, 411)
Screenshot: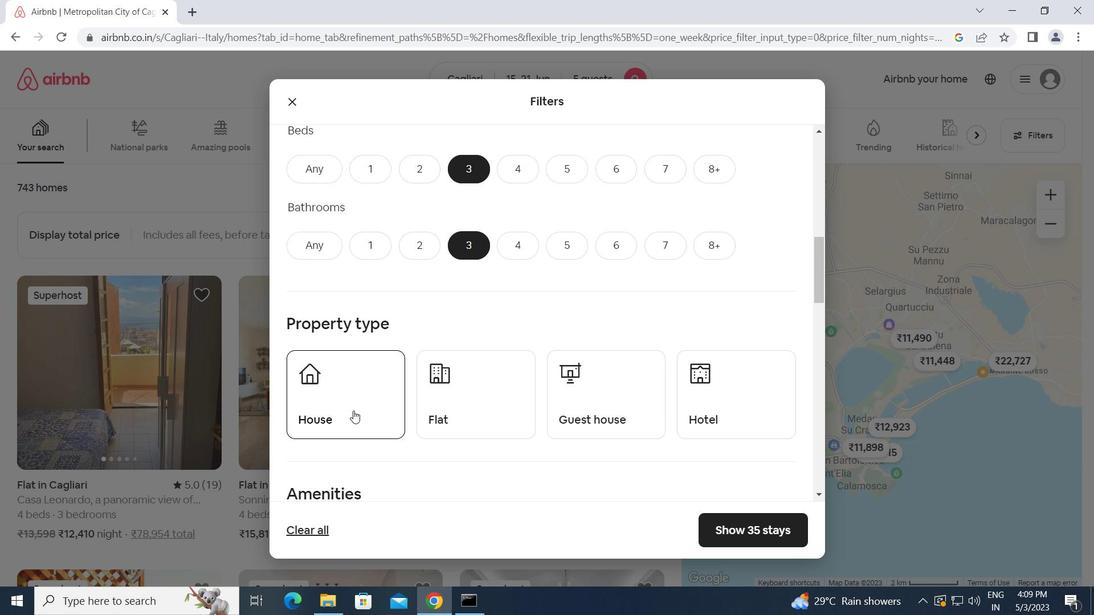 
Action: Mouse pressed left at (353, 411)
Screenshot: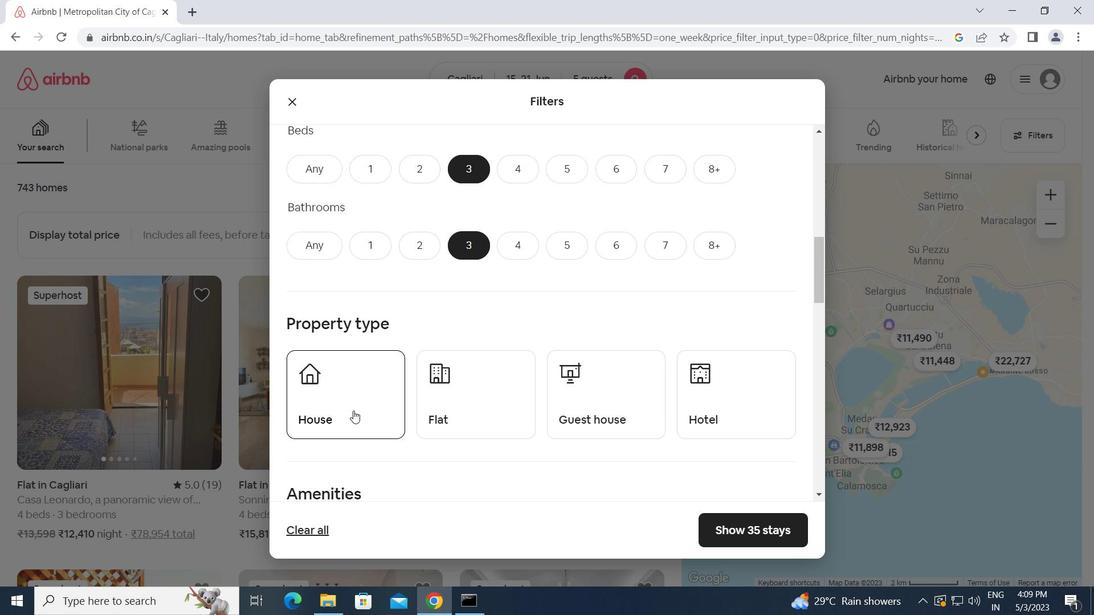 
Action: Mouse moved to (459, 407)
Screenshot: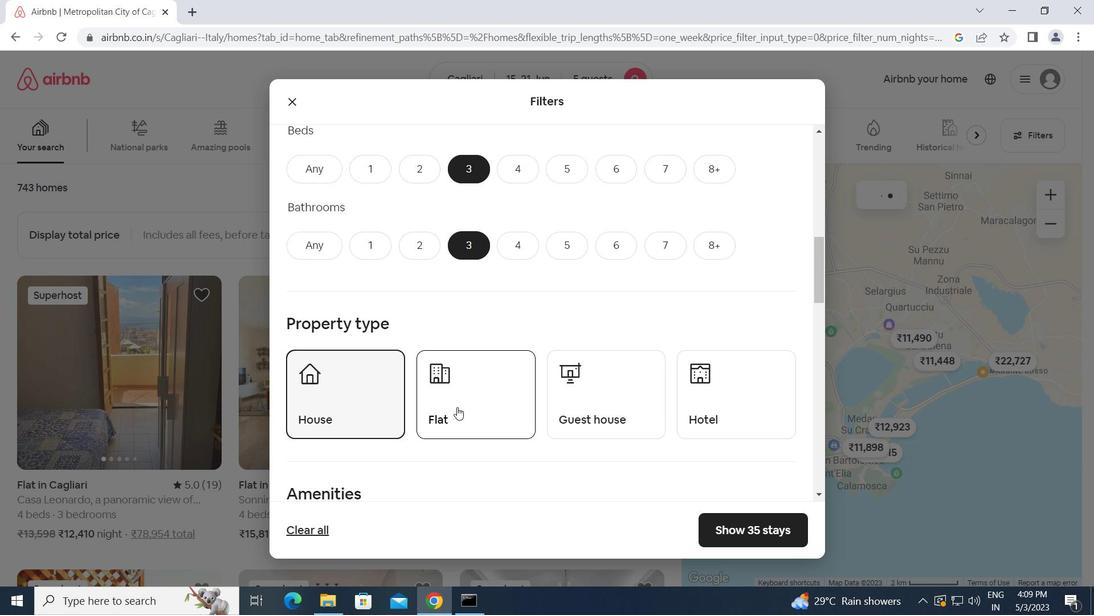 
Action: Mouse pressed left at (459, 407)
Screenshot: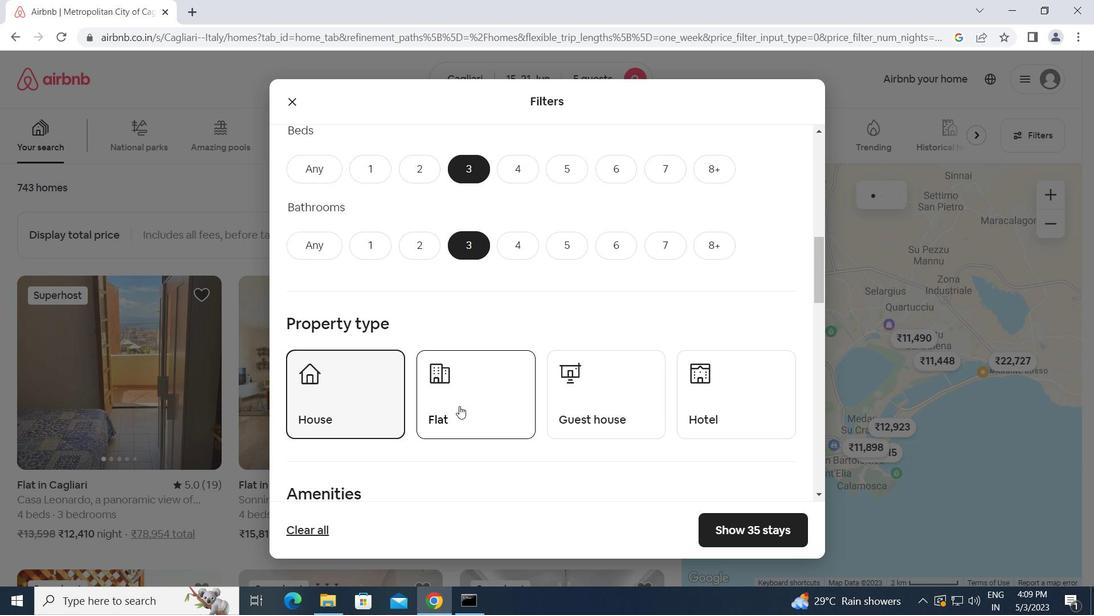 
Action: Mouse moved to (585, 406)
Screenshot: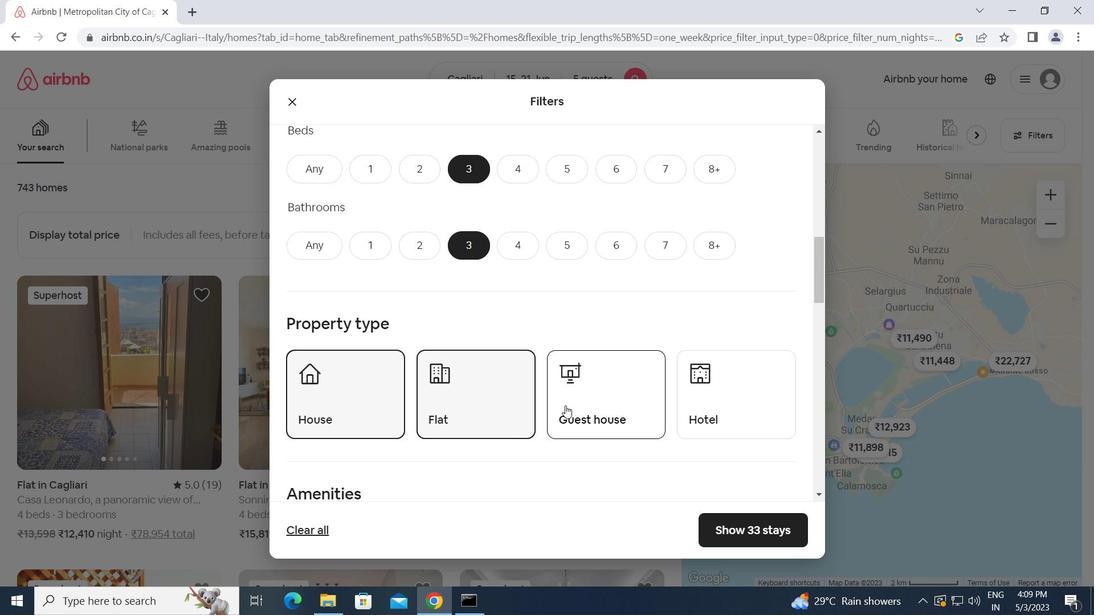 
Action: Mouse pressed left at (585, 406)
Screenshot: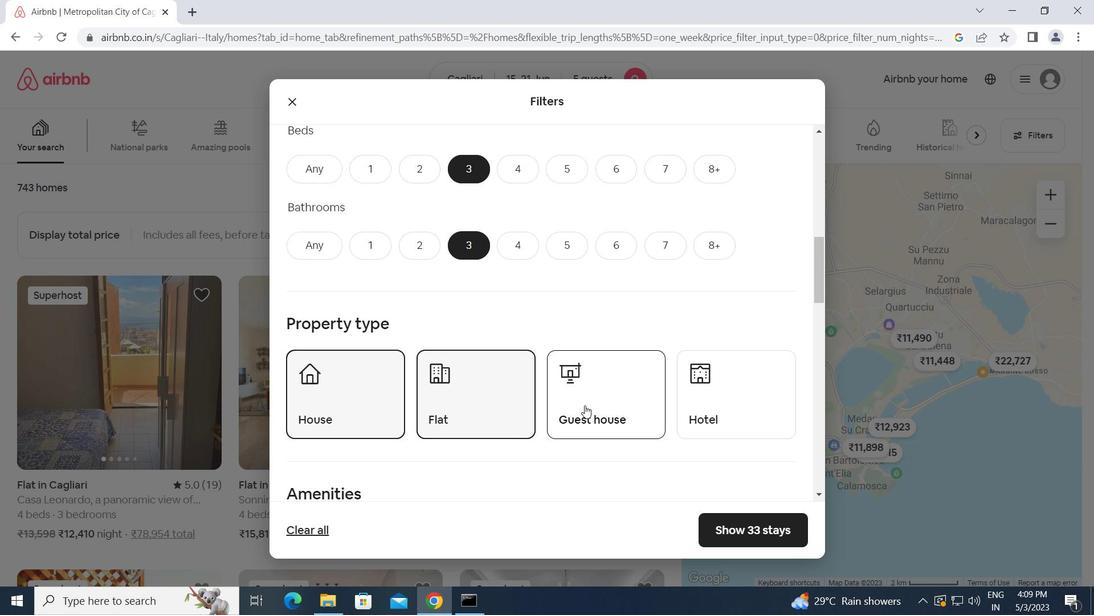 
Action: Mouse moved to (421, 452)
Screenshot: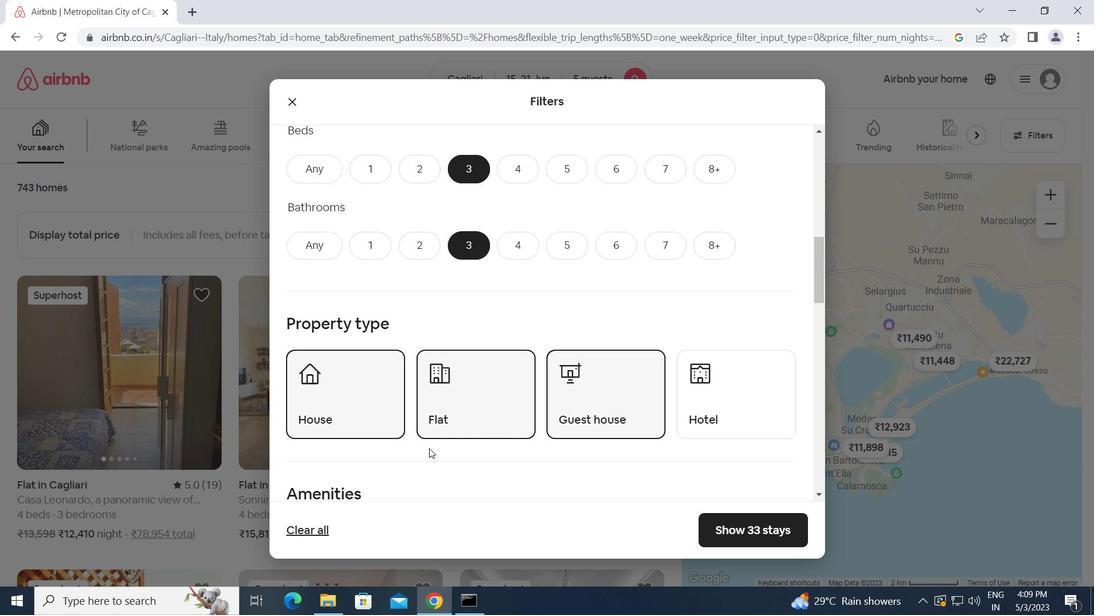 
Action: Mouse scrolled (421, 452) with delta (0, 0)
Screenshot: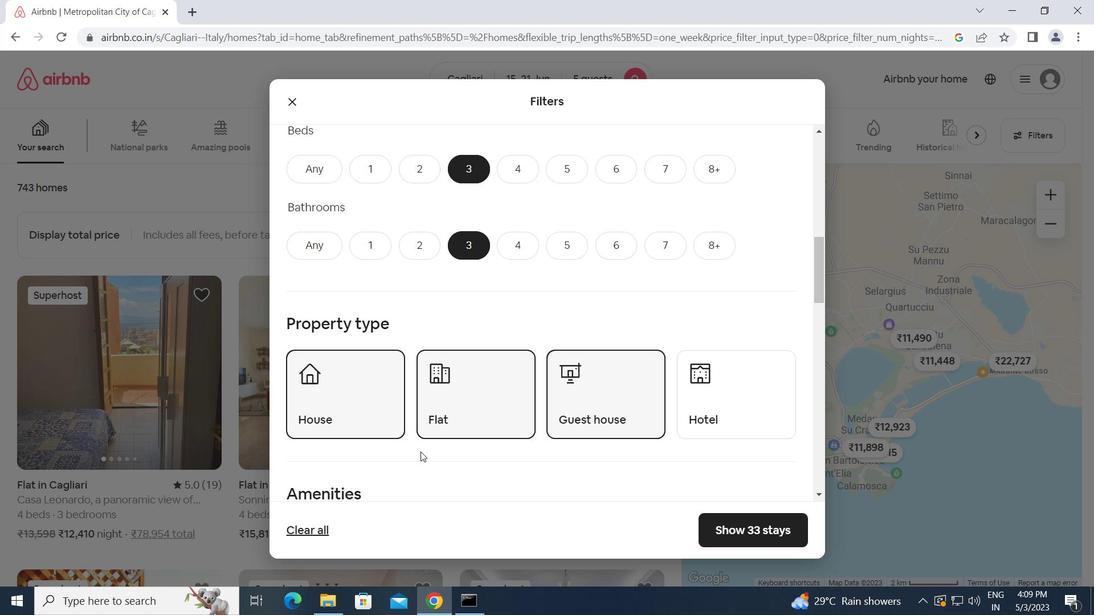 
Action: Mouse scrolled (421, 452) with delta (0, 0)
Screenshot: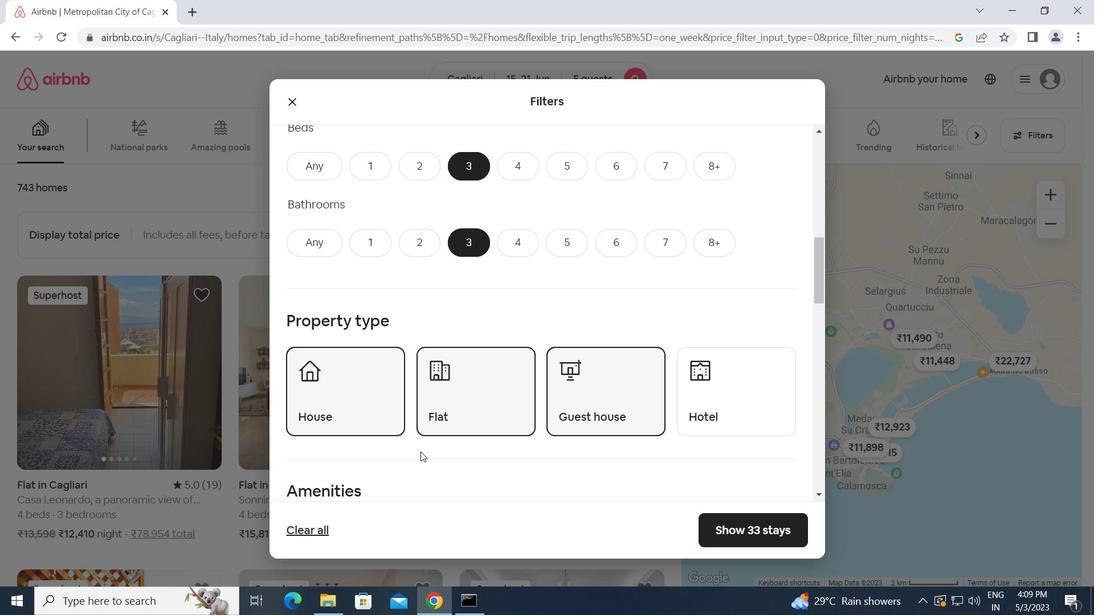 
Action: Mouse moved to (459, 428)
Screenshot: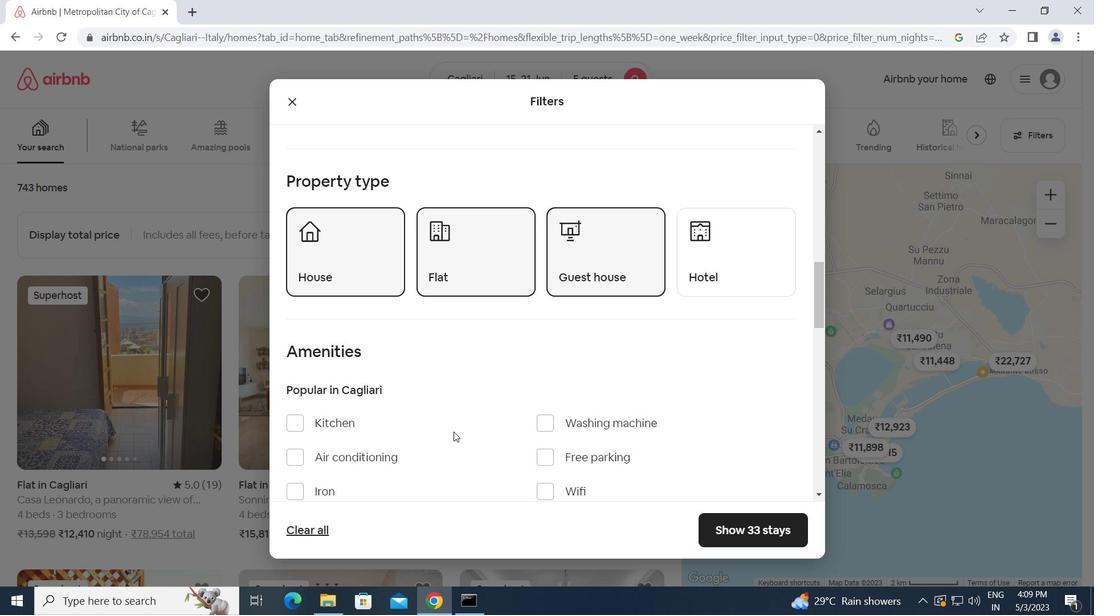 
Action: Mouse scrolled (459, 428) with delta (0, 0)
Screenshot: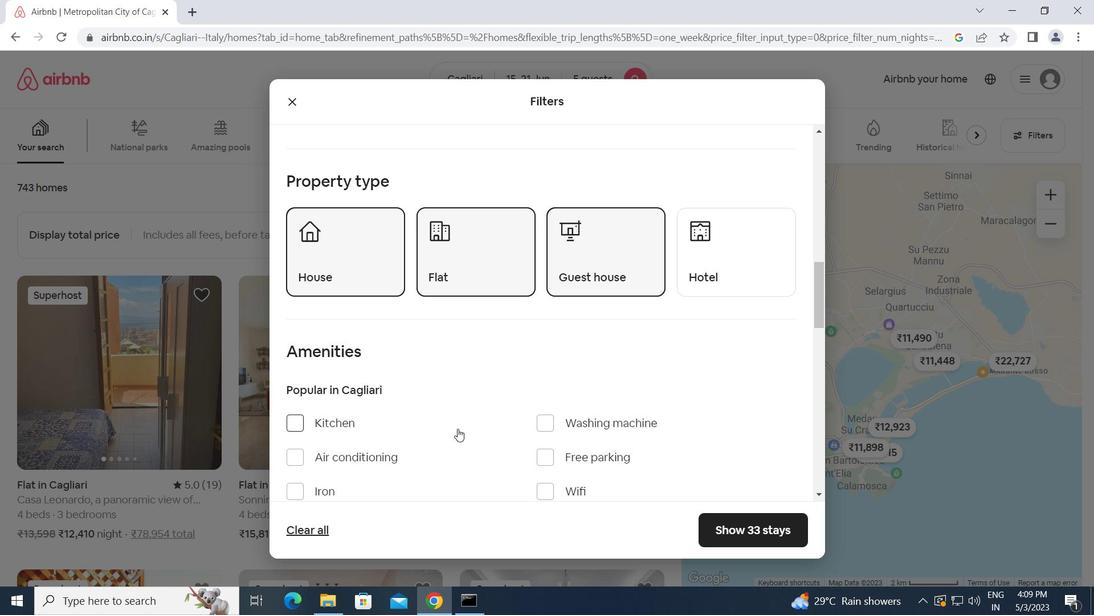 
Action: Mouse scrolled (459, 428) with delta (0, 0)
Screenshot: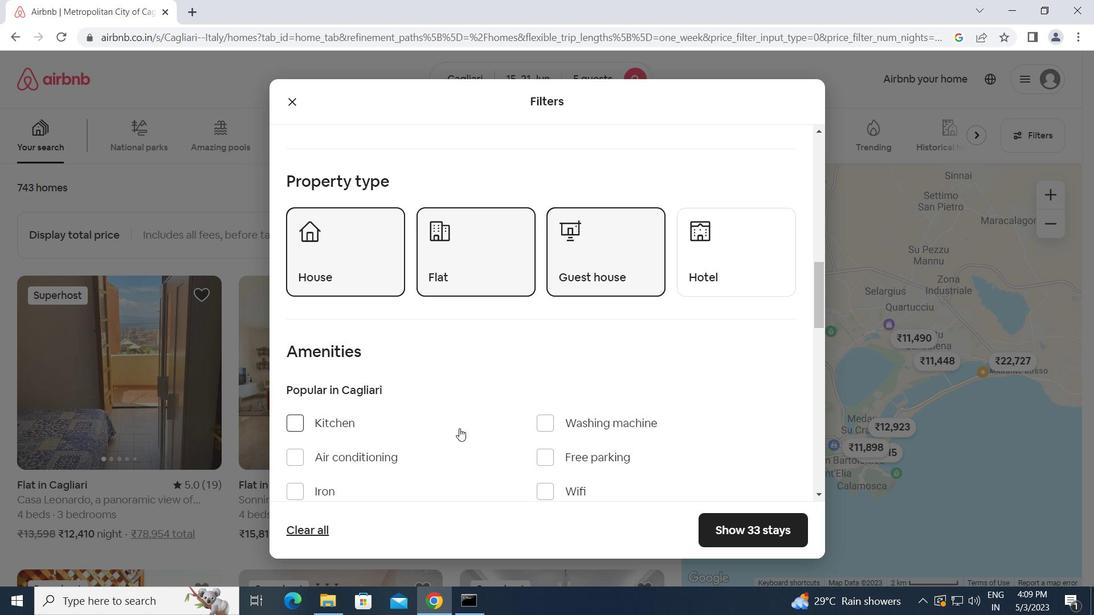 
Action: Mouse scrolled (459, 428) with delta (0, 0)
Screenshot: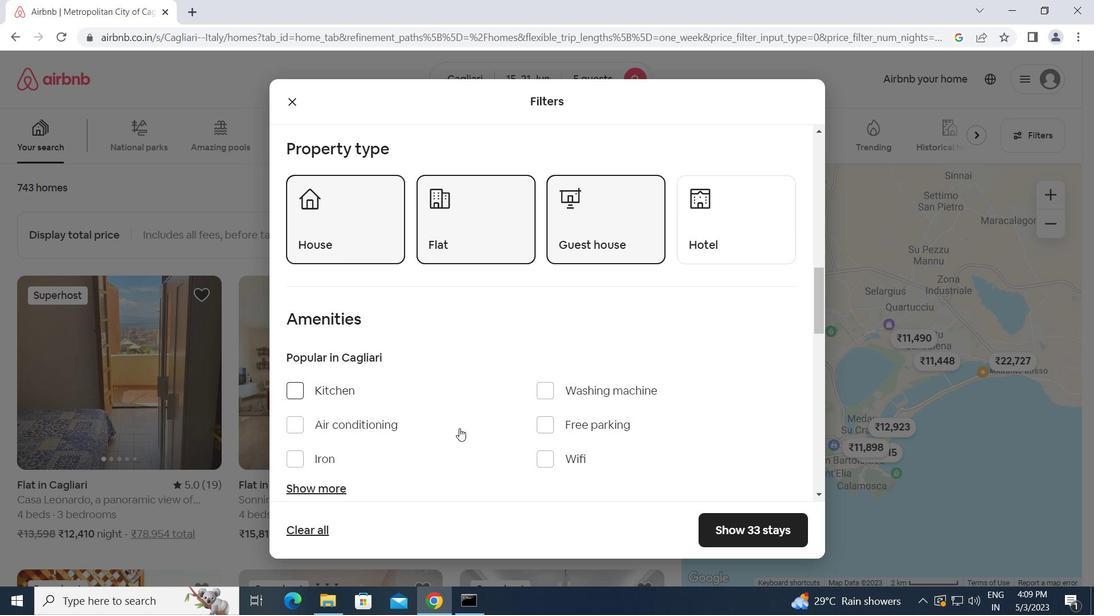 
Action: Mouse scrolled (459, 428) with delta (0, 0)
Screenshot: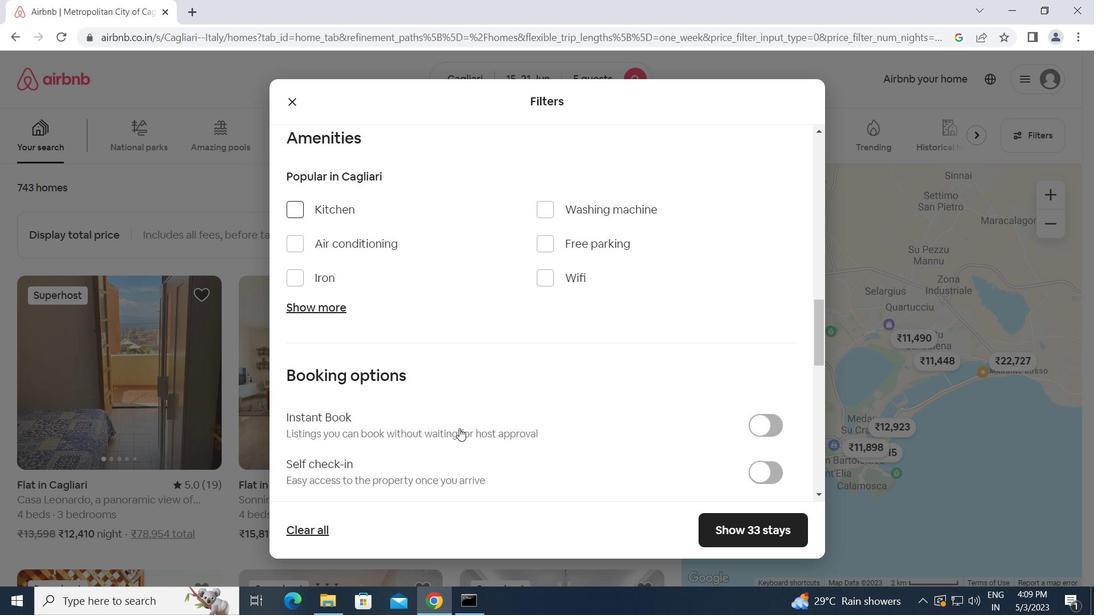
Action: Mouse moved to (759, 407)
Screenshot: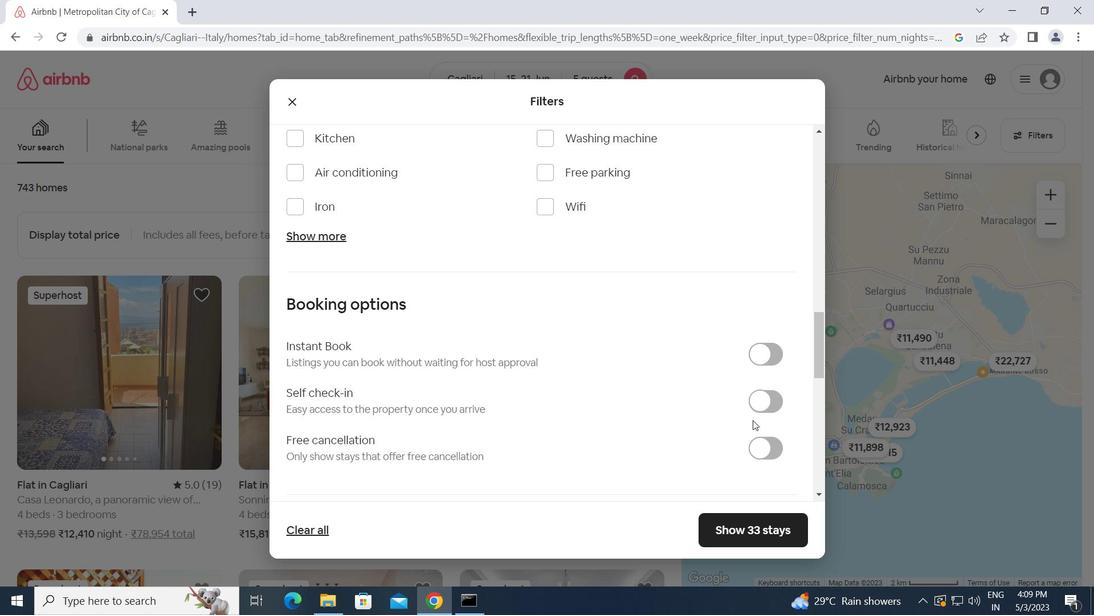 
Action: Mouse pressed left at (759, 407)
Screenshot: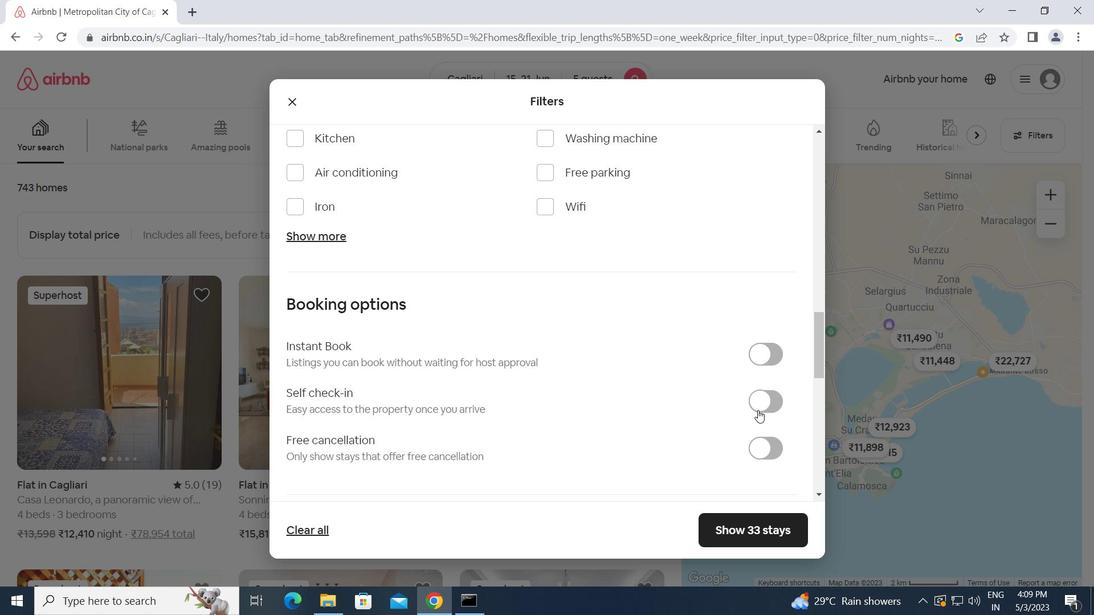
Action: Mouse moved to (657, 418)
Screenshot: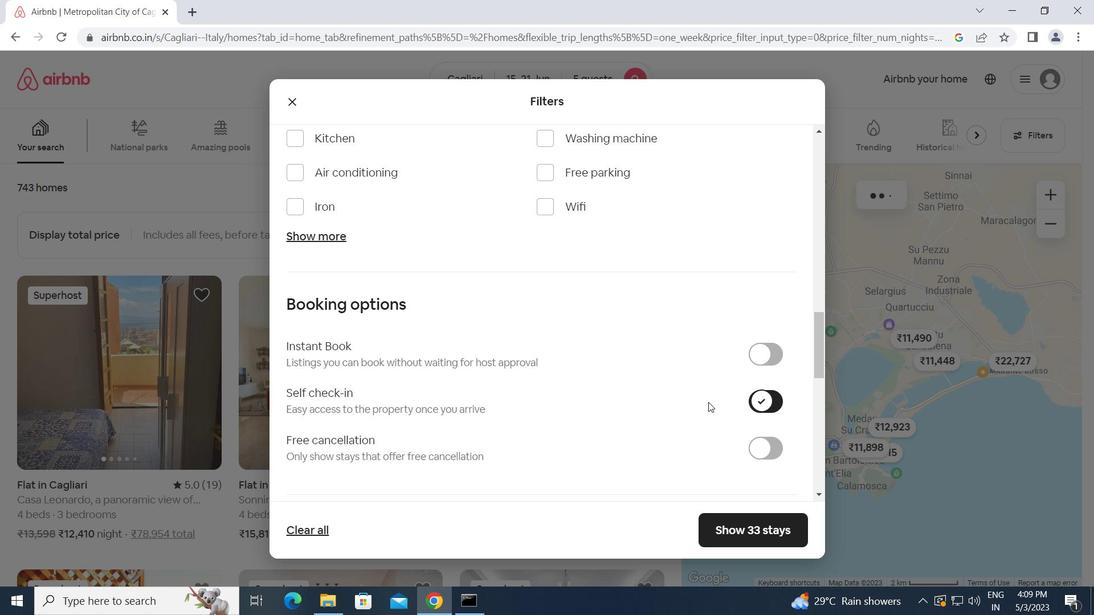 
Action: Mouse scrolled (657, 418) with delta (0, 0)
Screenshot: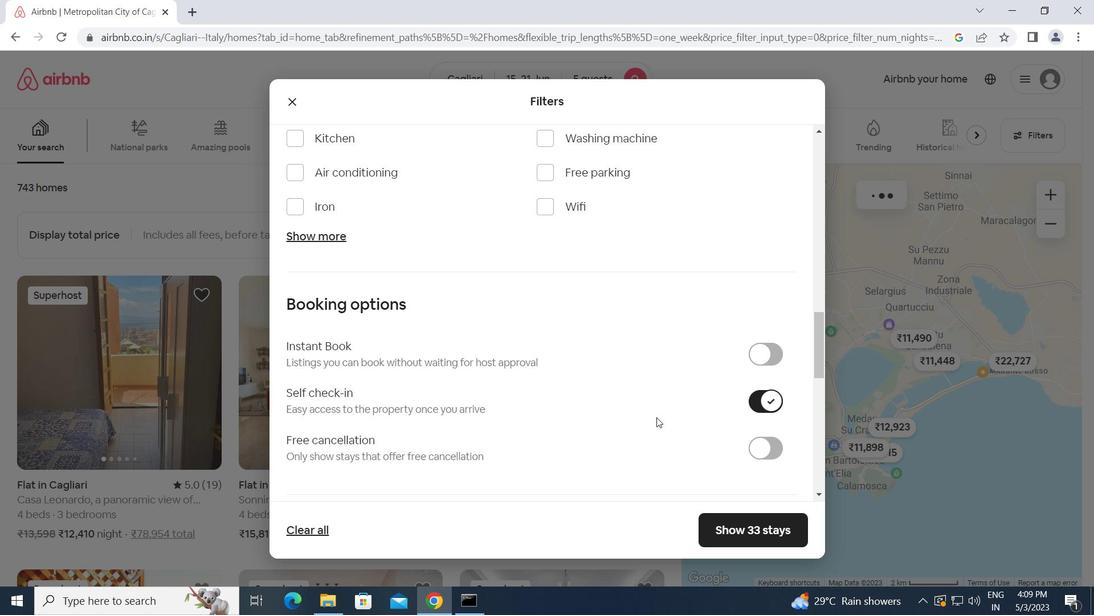 
Action: Mouse scrolled (657, 418) with delta (0, 0)
Screenshot: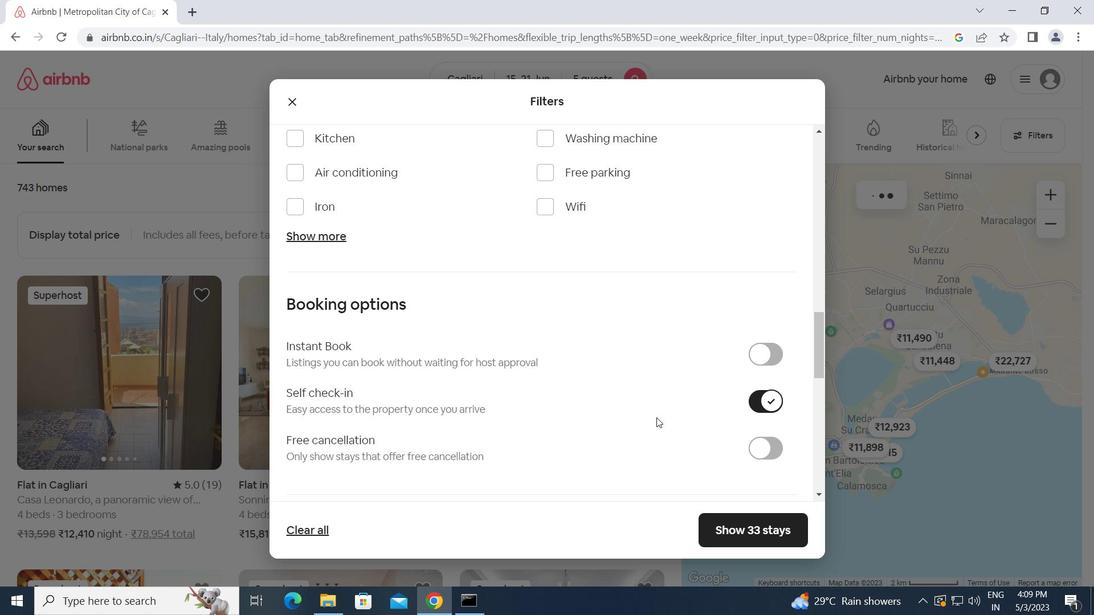 
Action: Mouse scrolled (657, 418) with delta (0, 0)
Screenshot: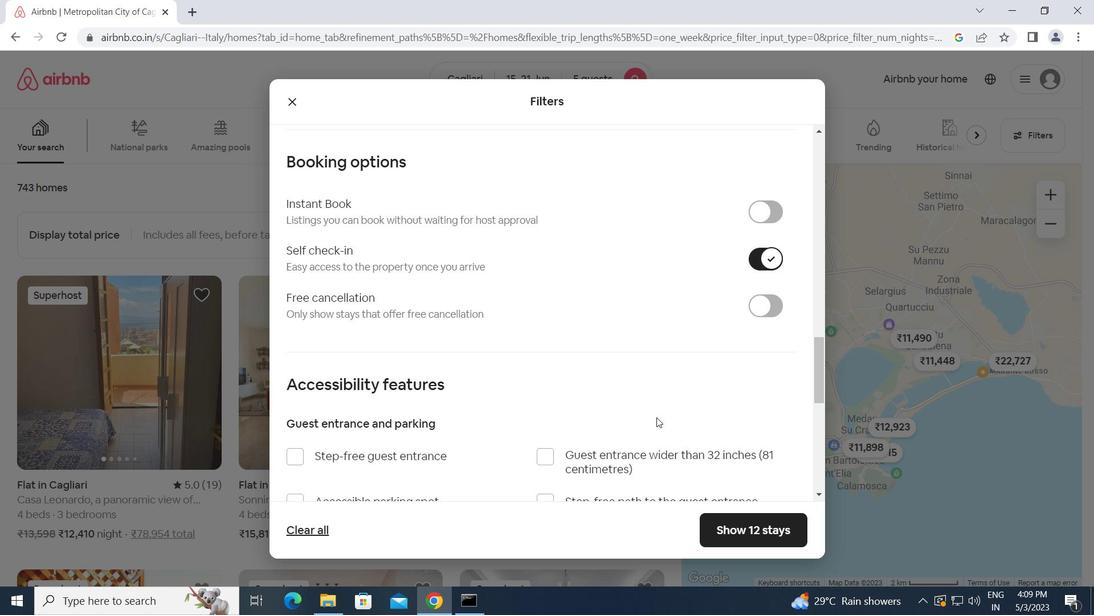 
Action: Mouse scrolled (657, 418) with delta (0, 0)
Screenshot: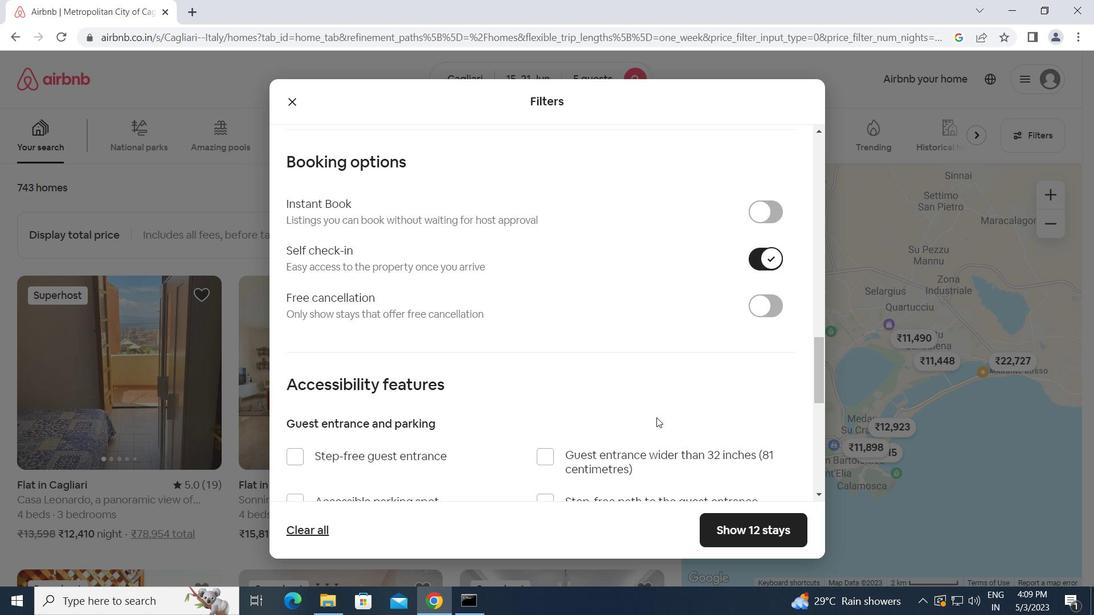 
Action: Mouse scrolled (657, 418) with delta (0, 0)
Screenshot: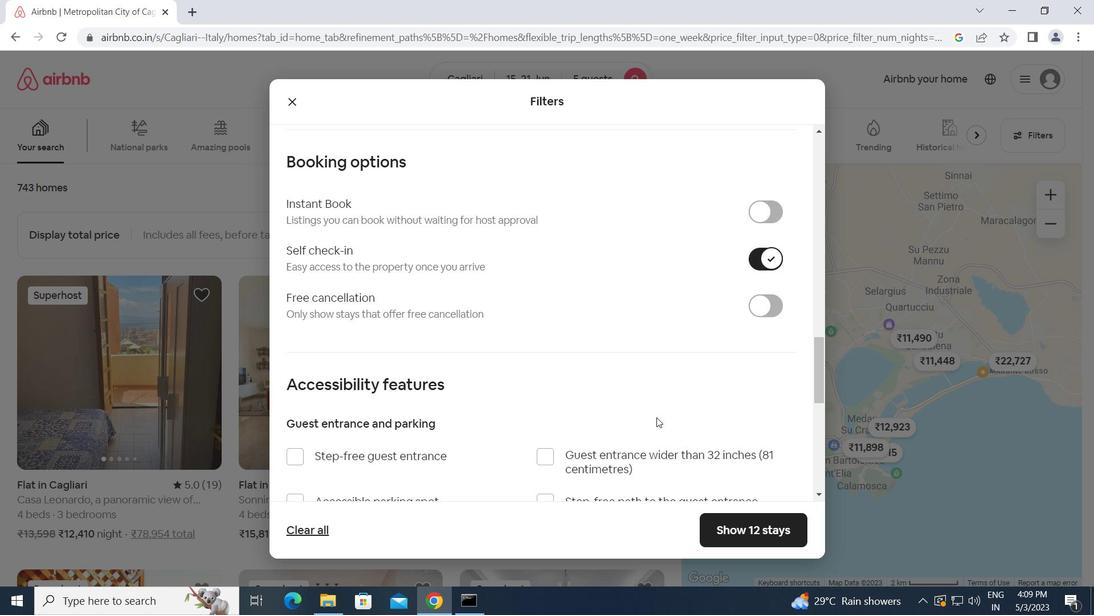 
Action: Mouse scrolled (657, 418) with delta (0, 0)
Screenshot: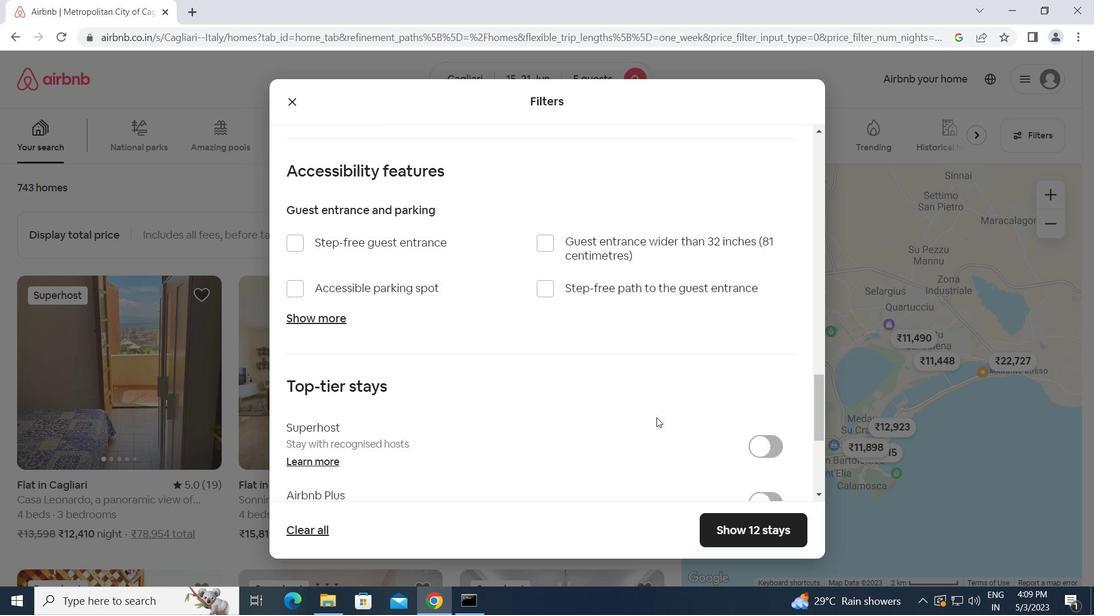 
Action: Mouse moved to (656, 418)
Screenshot: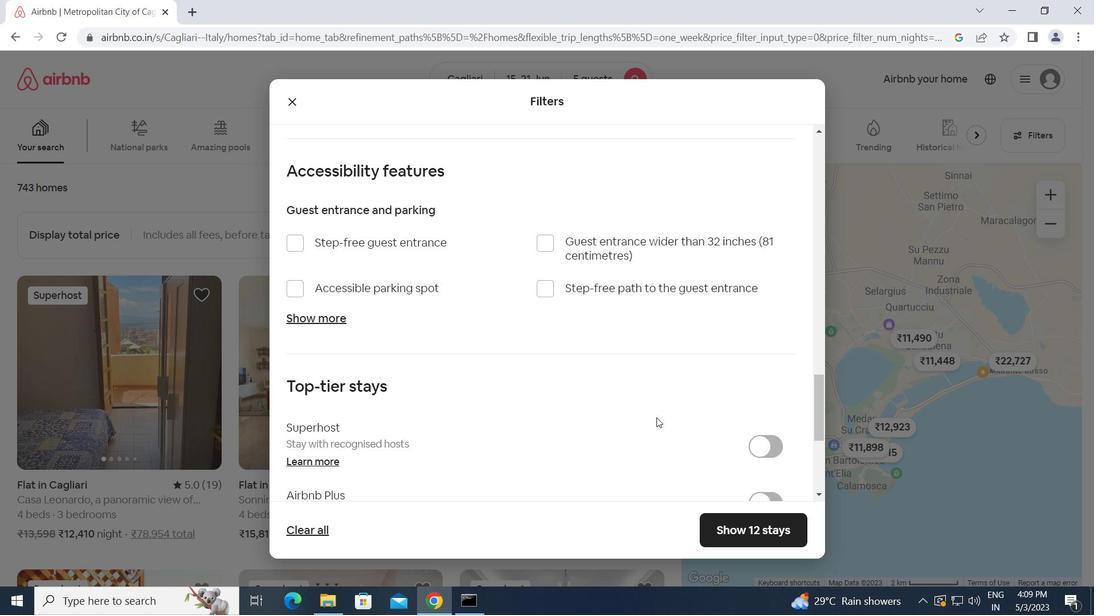 
Action: Mouse scrolled (656, 418) with delta (0, 0)
Screenshot: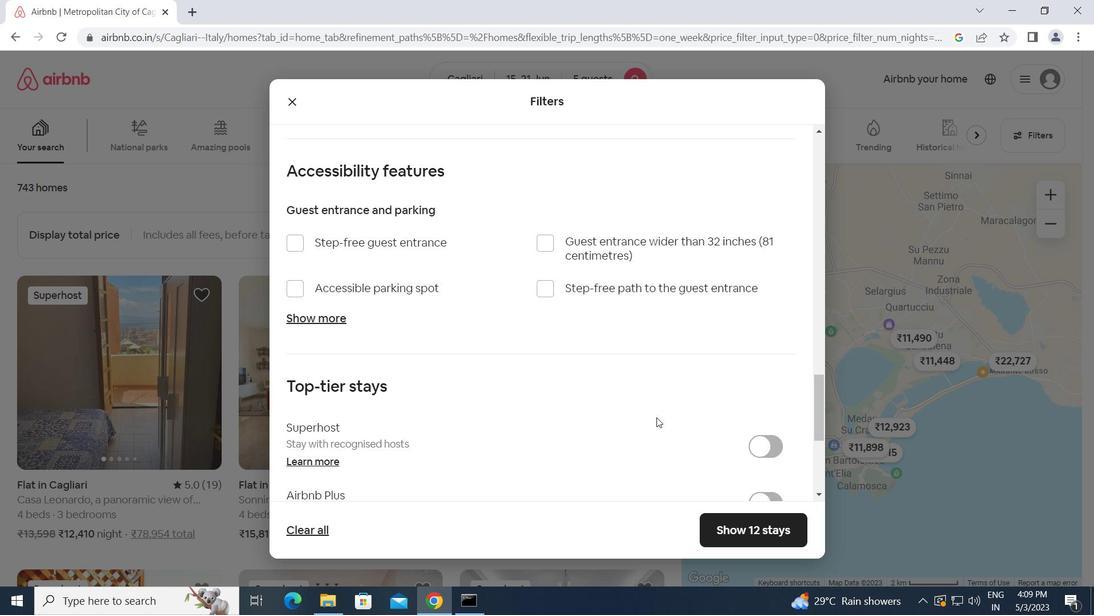 
Action: Mouse scrolled (656, 418) with delta (0, 0)
Screenshot: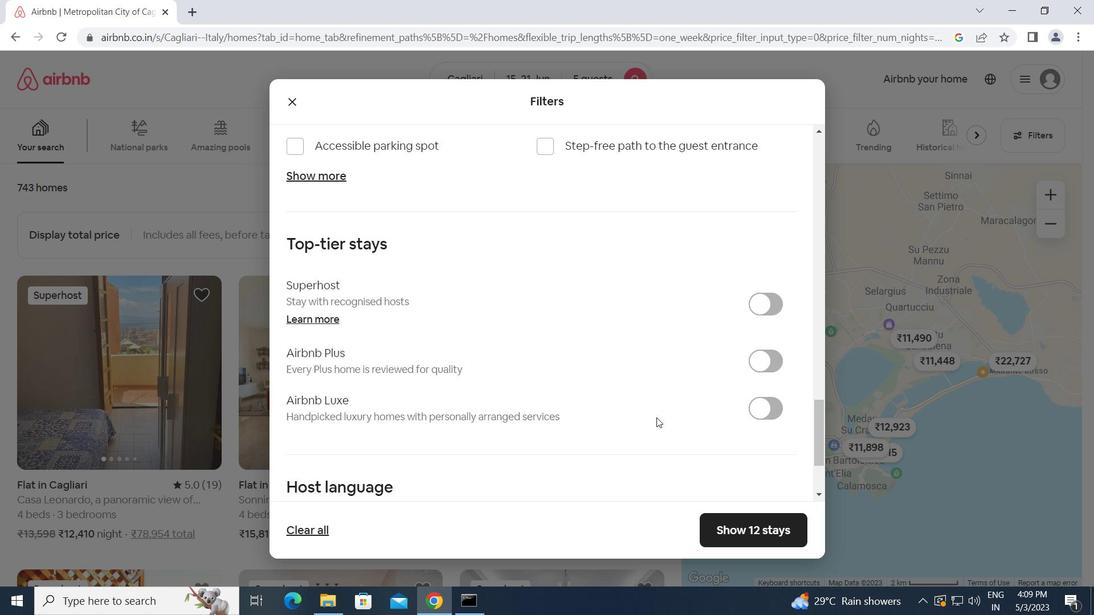 
Action: Mouse scrolled (656, 418) with delta (0, 0)
Screenshot: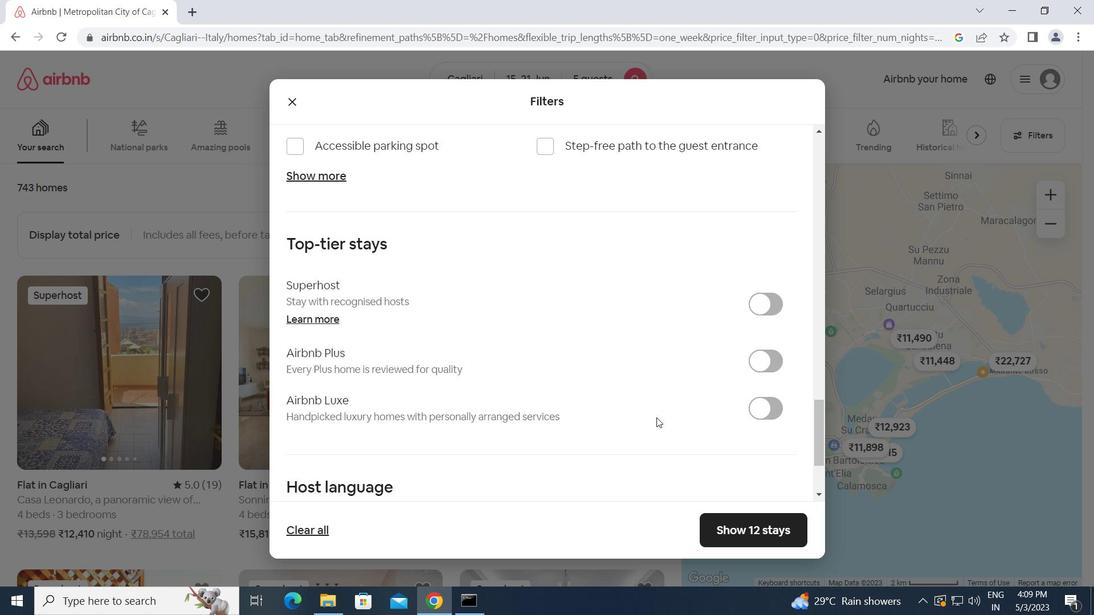 
Action: Mouse moved to (297, 400)
Screenshot: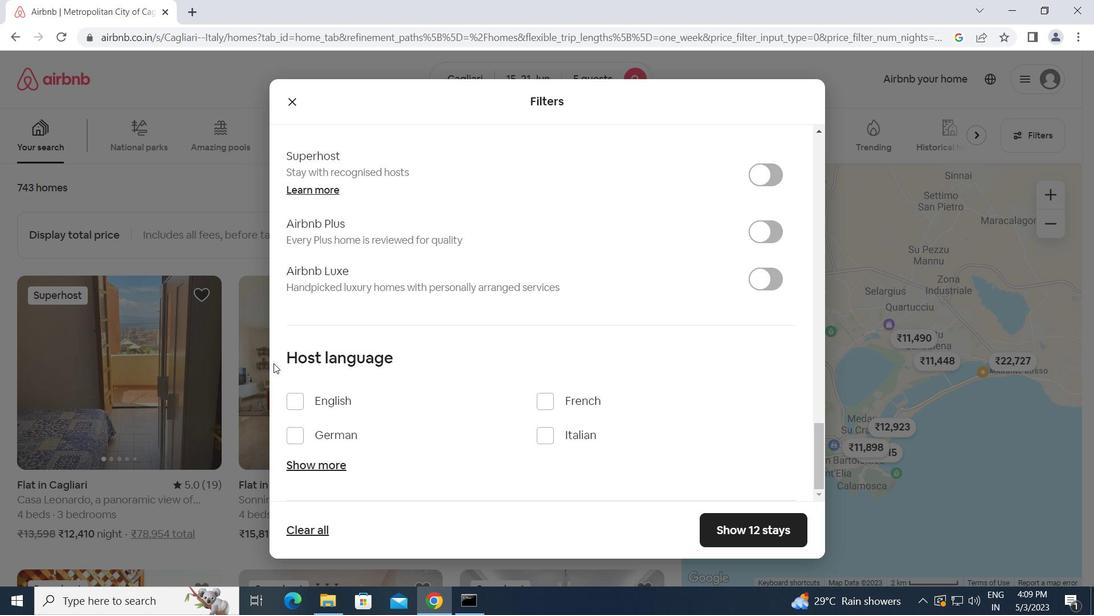 
Action: Mouse pressed left at (297, 400)
Screenshot: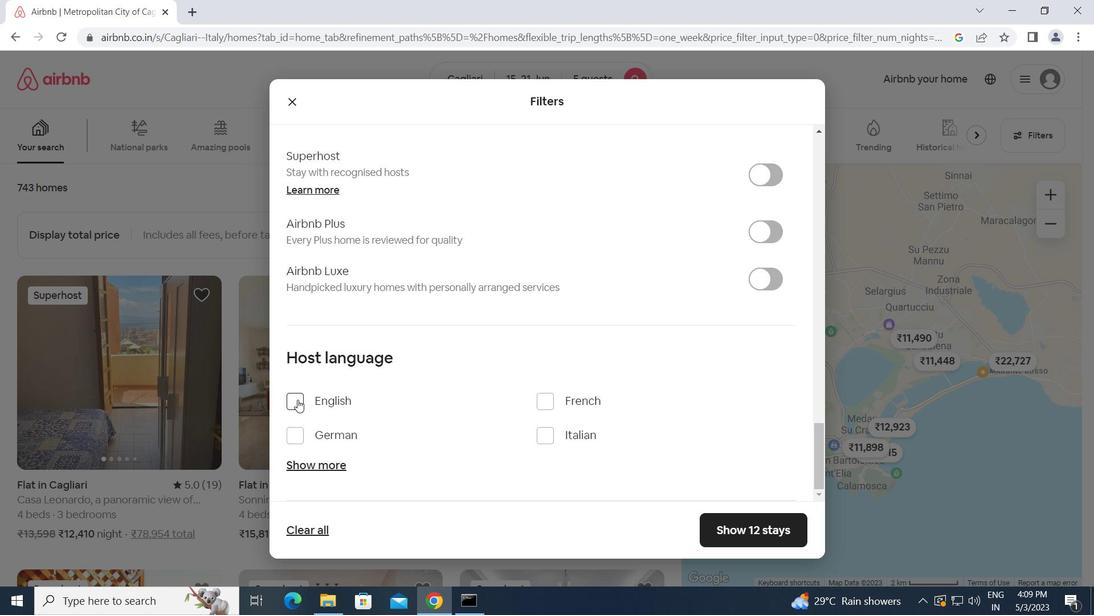 
Action: Mouse moved to (715, 524)
Screenshot: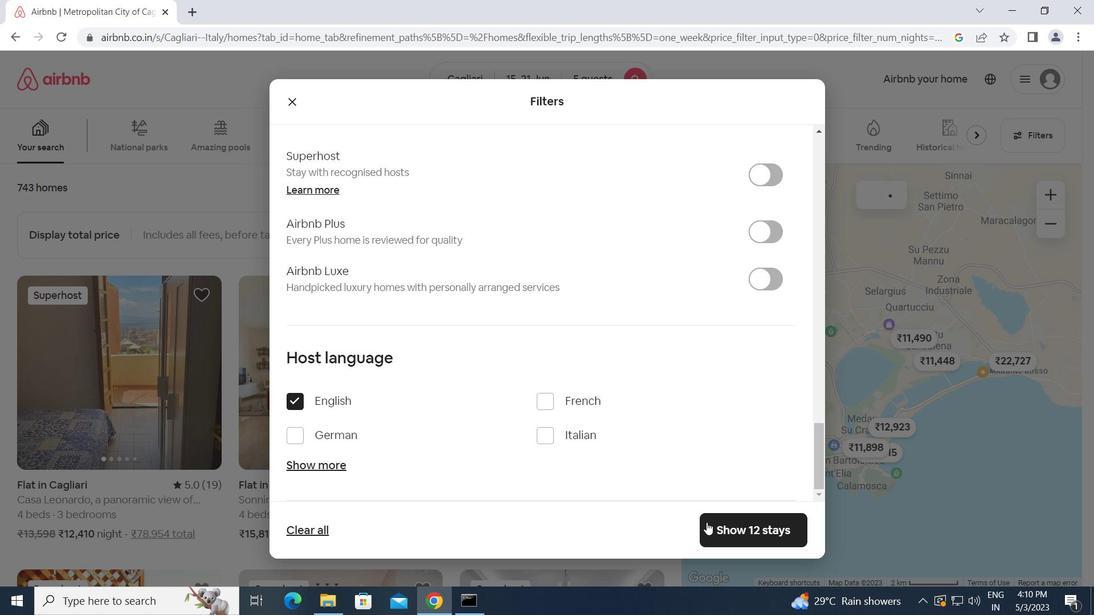
Action: Mouse pressed left at (715, 524)
Screenshot: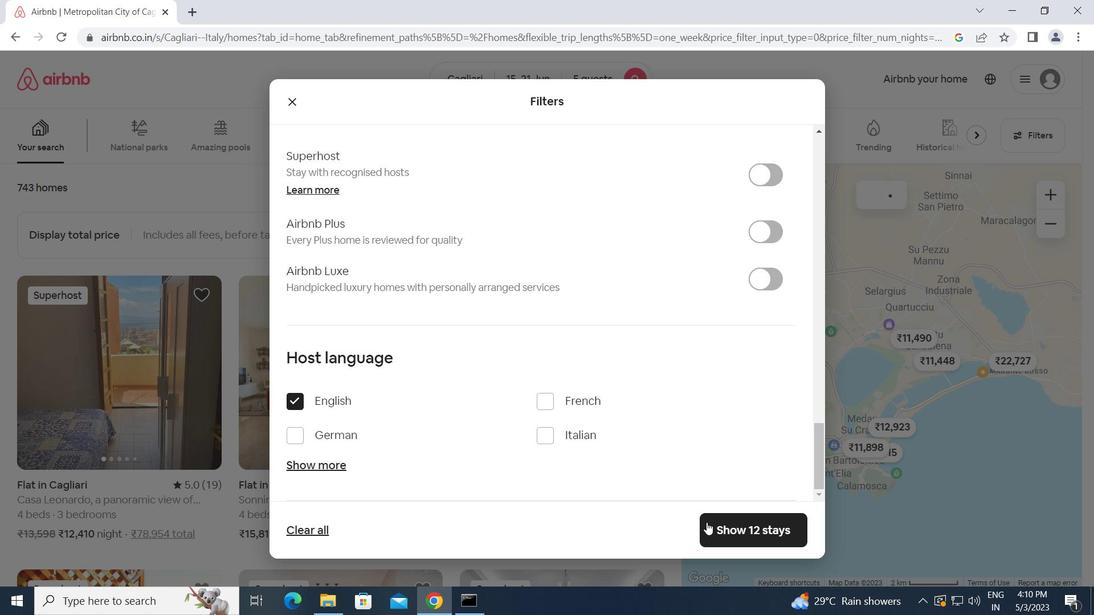 
Action: Mouse moved to (696, 513)
Screenshot: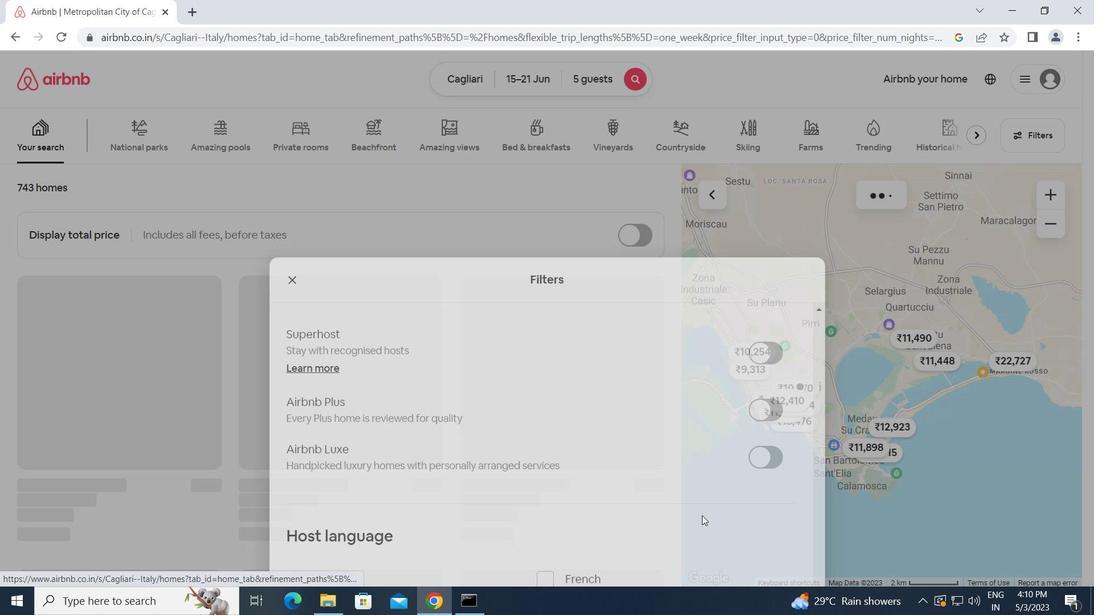 
